 Task: Look for space in Idar-Oberstein, Germany from 11th June, 2023 to 17th June, 2023 for 1 adult in price range Rs.5000 to Rs.12000. Place can be private room with 1  bedroom having 1 bed and 1 bathroom. Property type can be house, flat, guest house, hotel. Booking option can be shelf check-in. Required host language is English.
Action: Mouse moved to (409, 116)
Screenshot: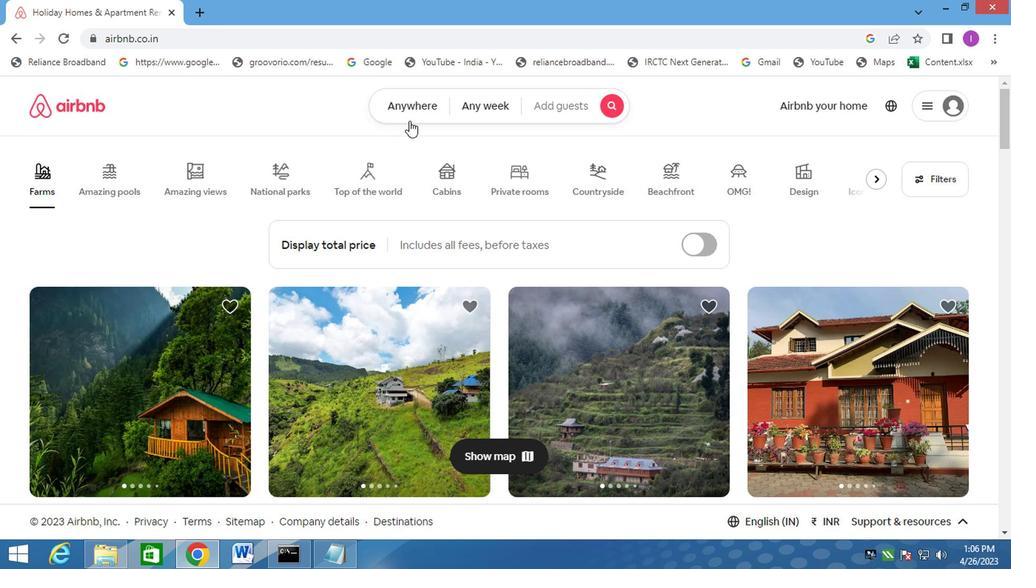 
Action: Mouse pressed left at (409, 116)
Screenshot: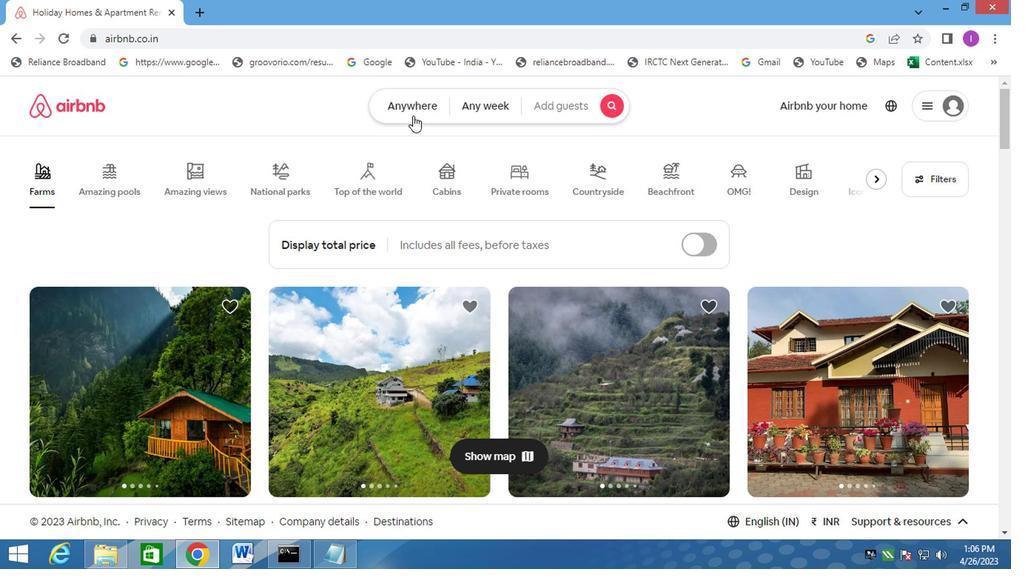 
Action: Mouse moved to (249, 176)
Screenshot: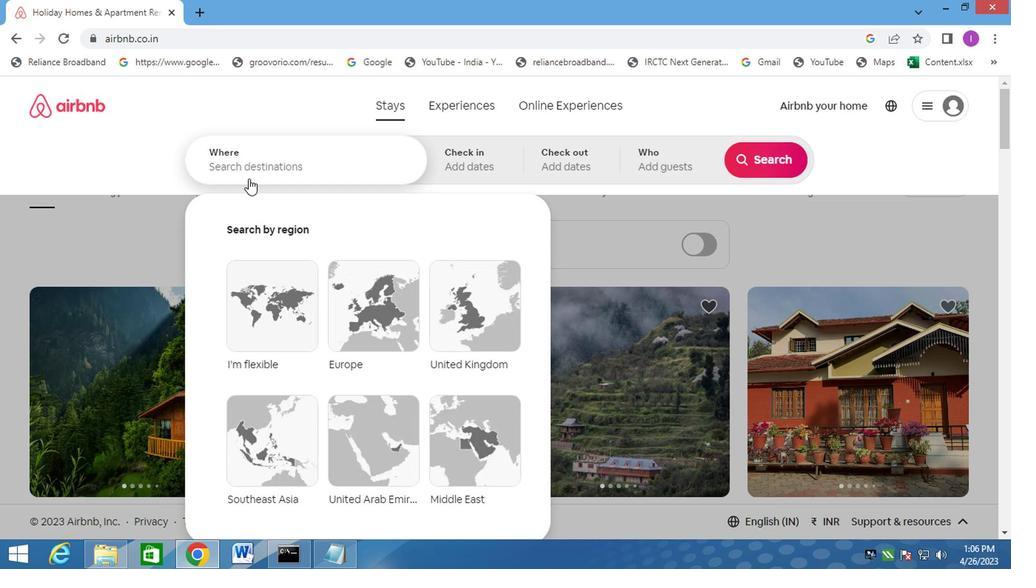 
Action: Mouse pressed left at (249, 176)
Screenshot: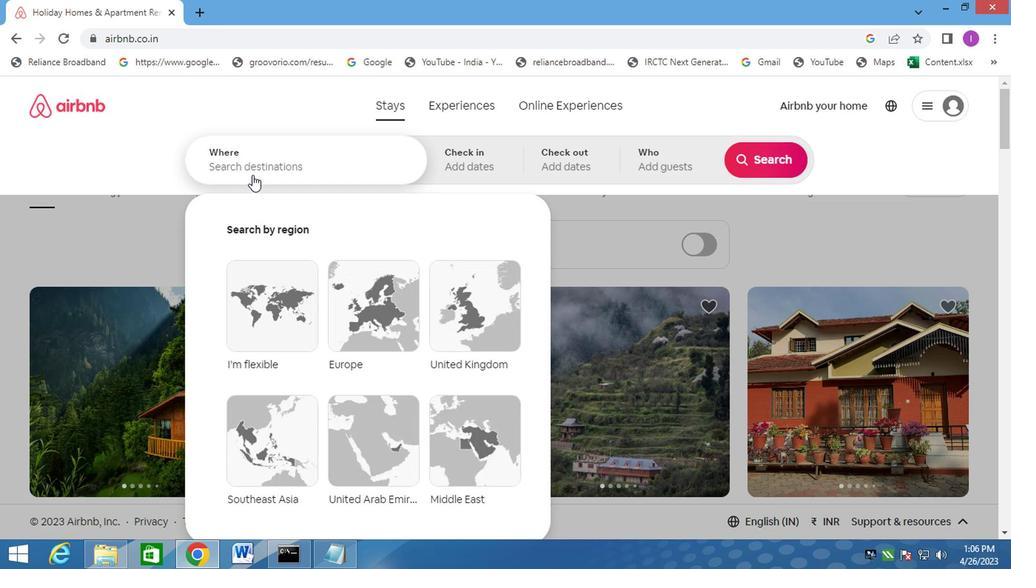 
Action: Mouse moved to (261, 167)
Screenshot: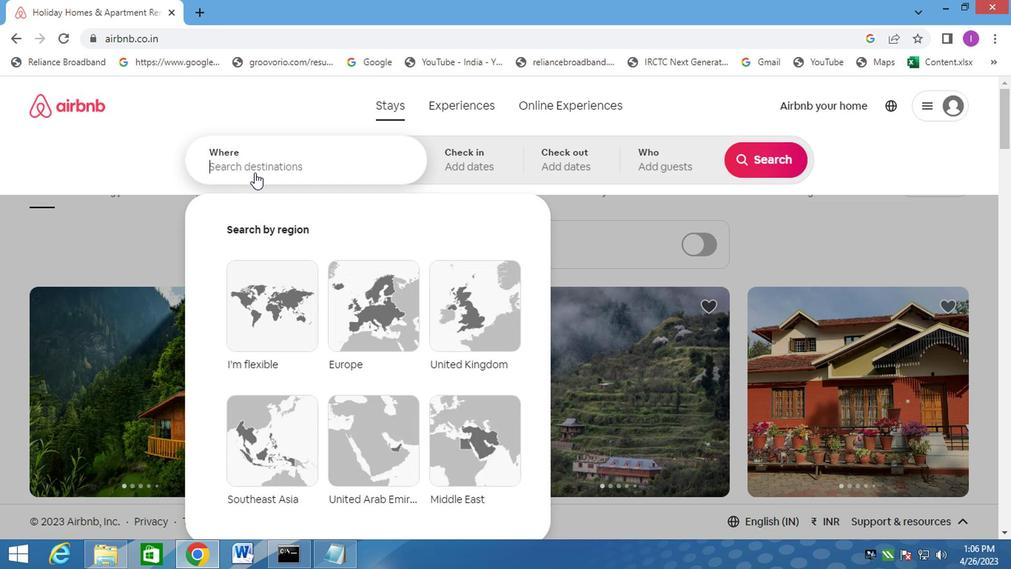 
Action: Mouse pressed left at (261, 167)
Screenshot: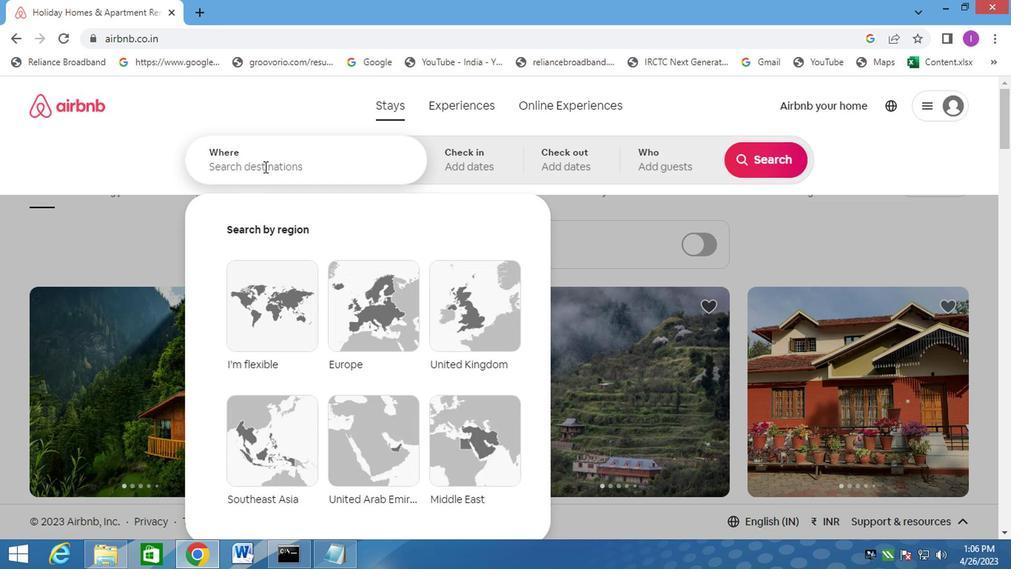 
Action: Mouse moved to (272, 159)
Screenshot: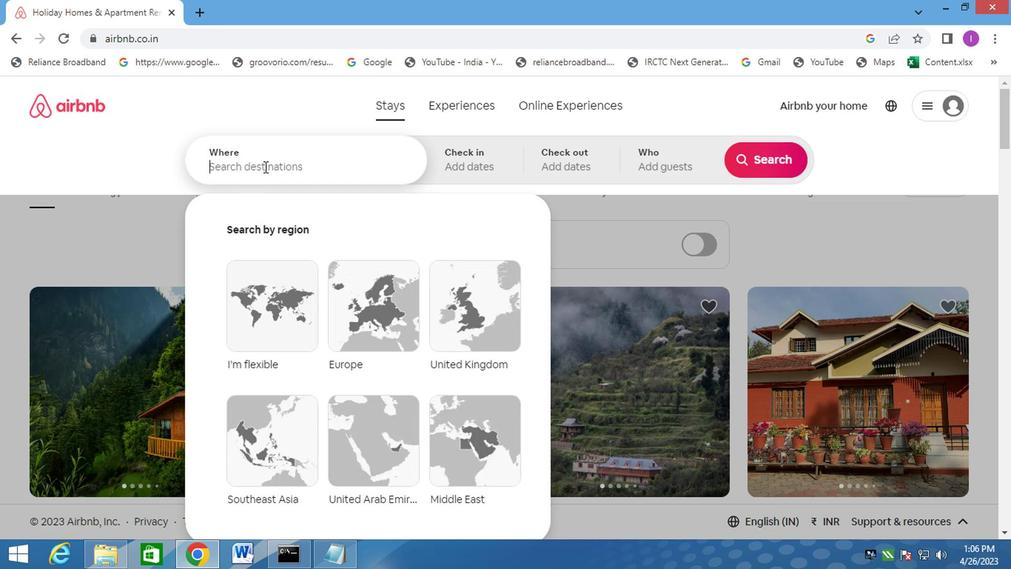 
Action: Key pressed idar<Key.space>obr<Key.backspace>erstein,ger
Screenshot: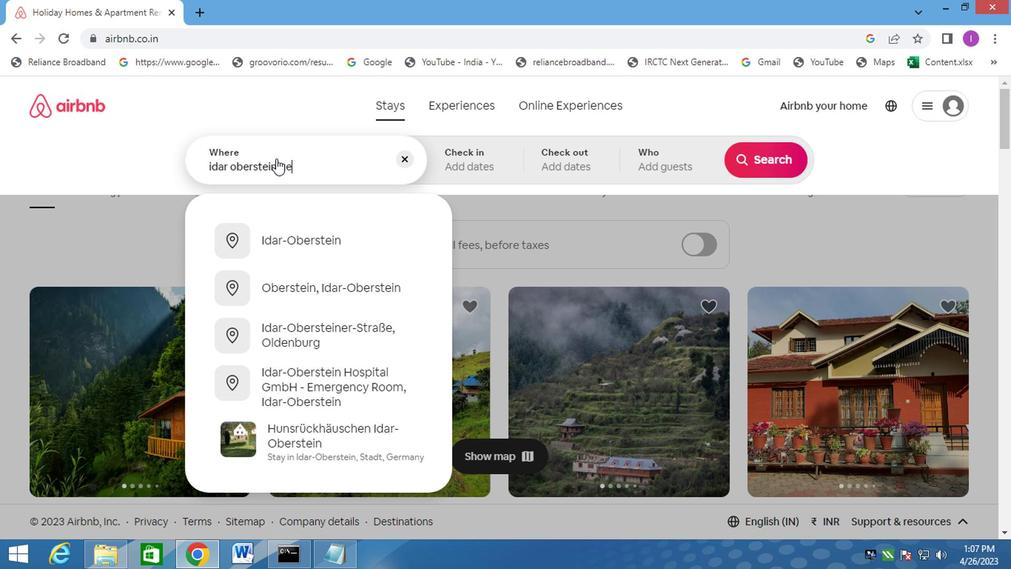 
Action: Mouse moved to (304, 243)
Screenshot: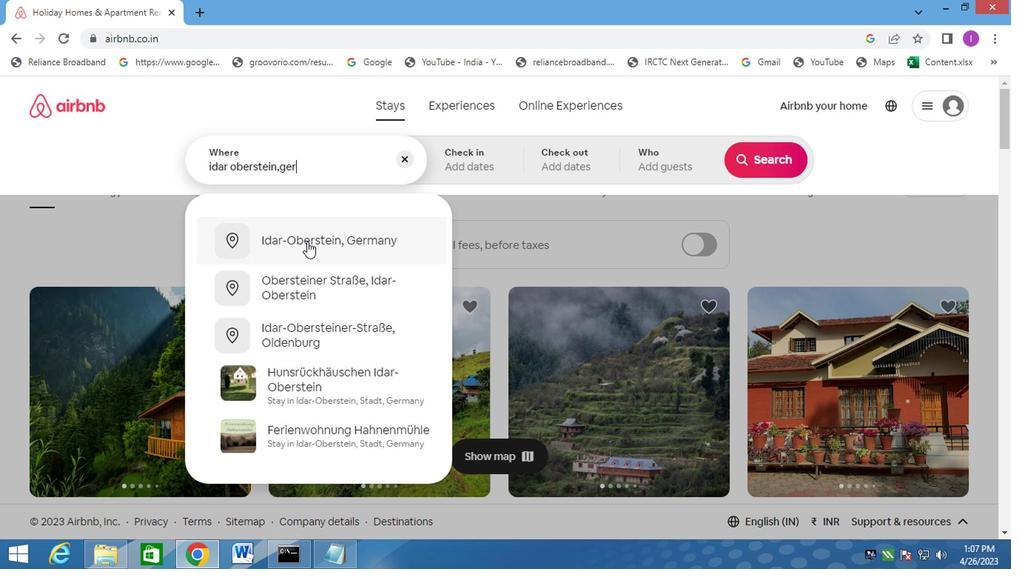 
Action: Mouse pressed left at (304, 243)
Screenshot: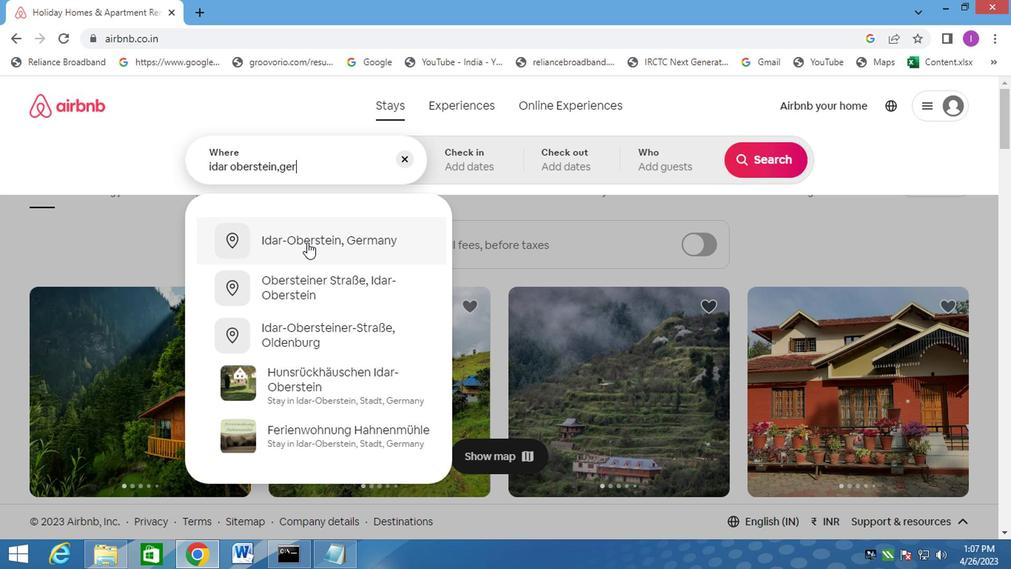 
Action: Mouse moved to (757, 278)
Screenshot: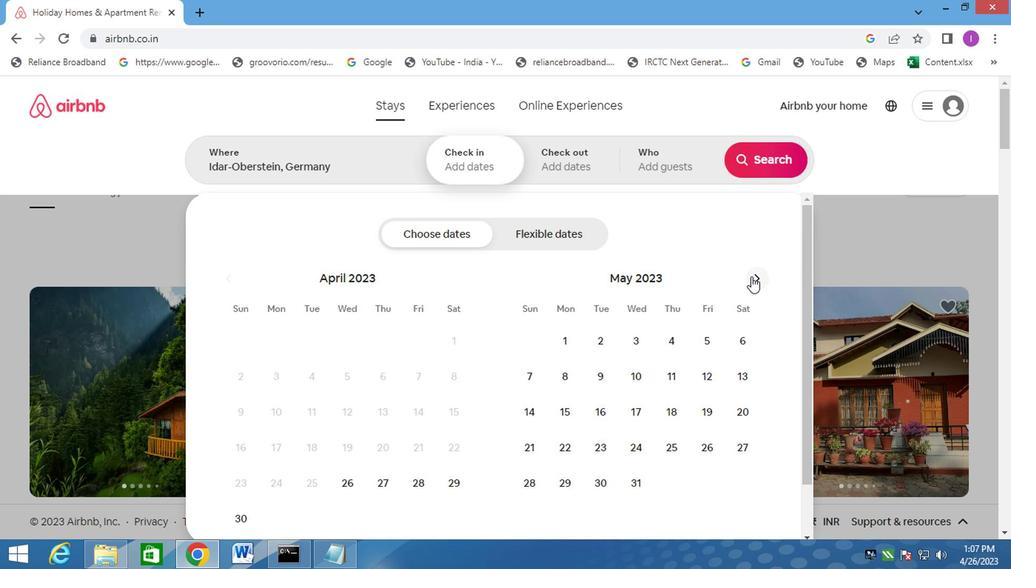 
Action: Mouse pressed left at (757, 278)
Screenshot: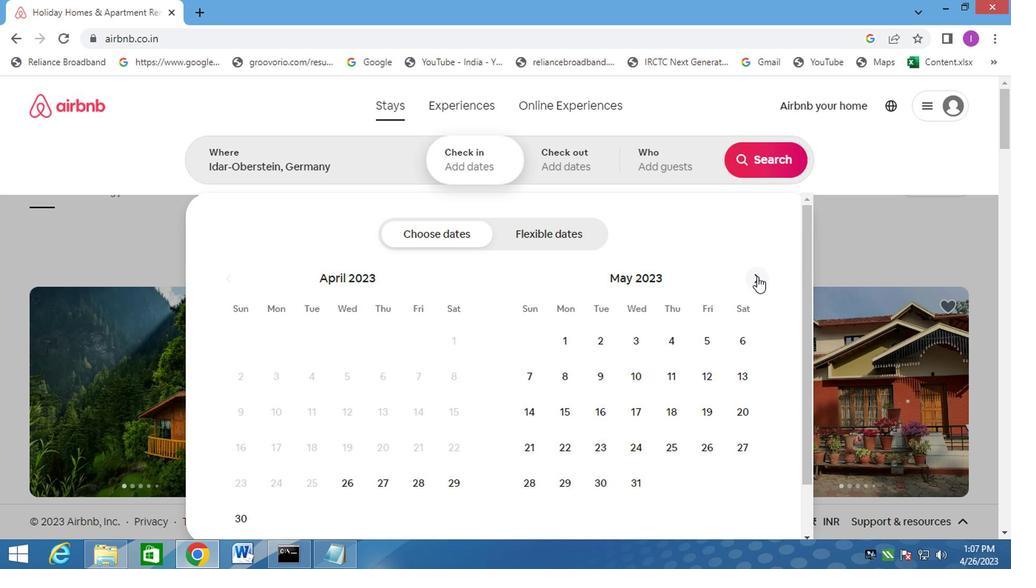 
Action: Mouse pressed left at (757, 278)
Screenshot: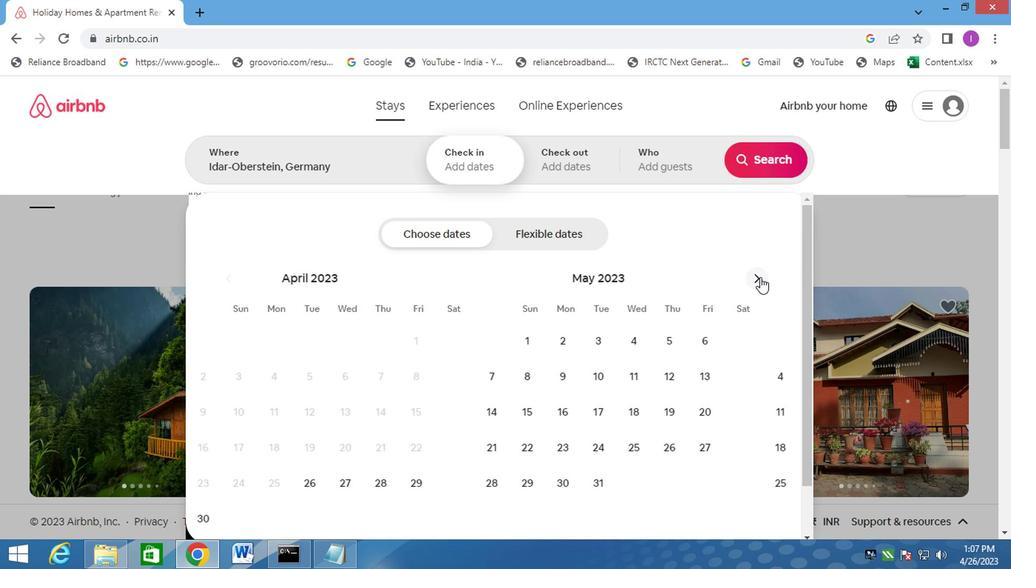 
Action: Mouse moved to (248, 404)
Screenshot: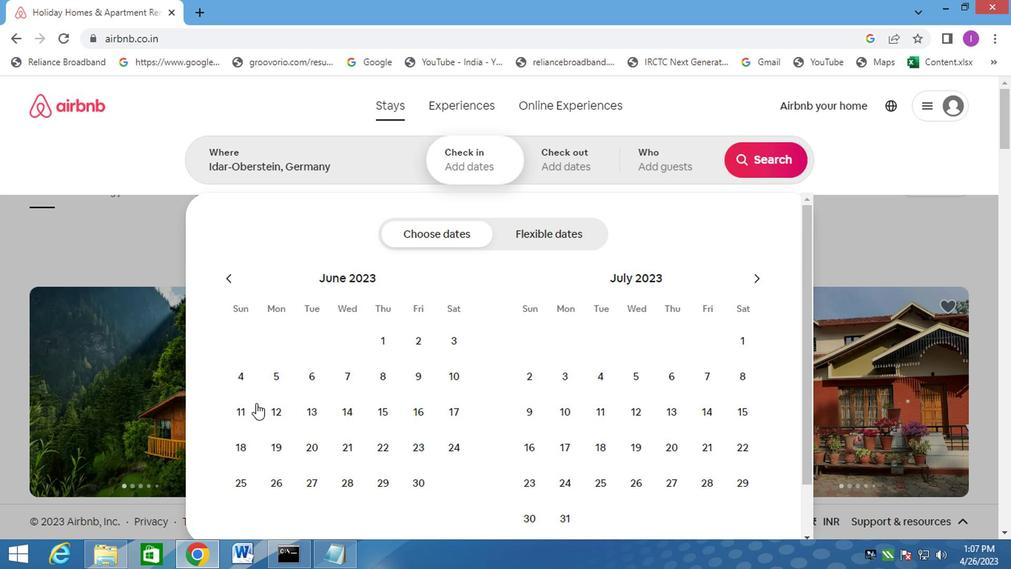 
Action: Mouse pressed left at (248, 404)
Screenshot: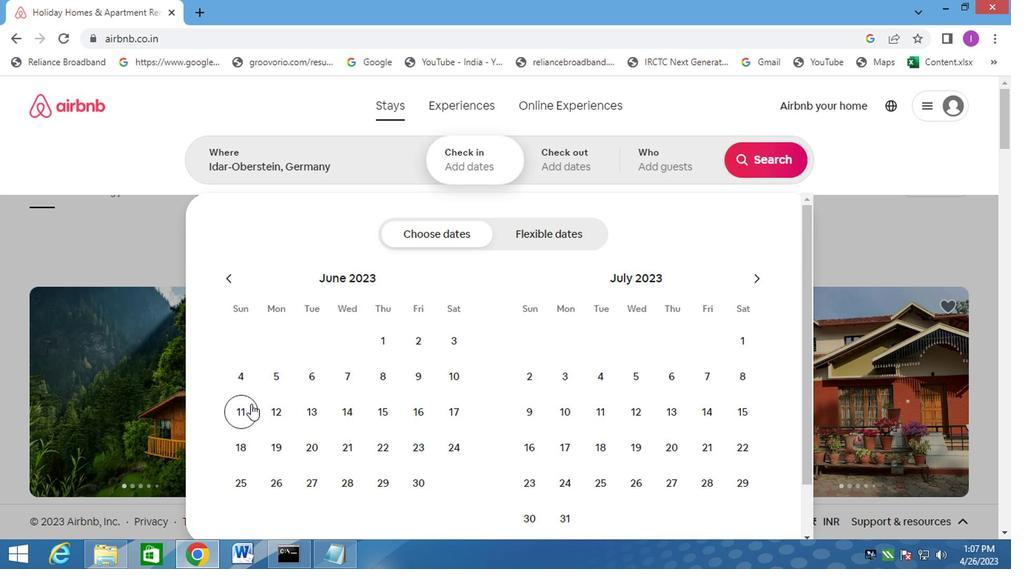 
Action: Mouse moved to (453, 418)
Screenshot: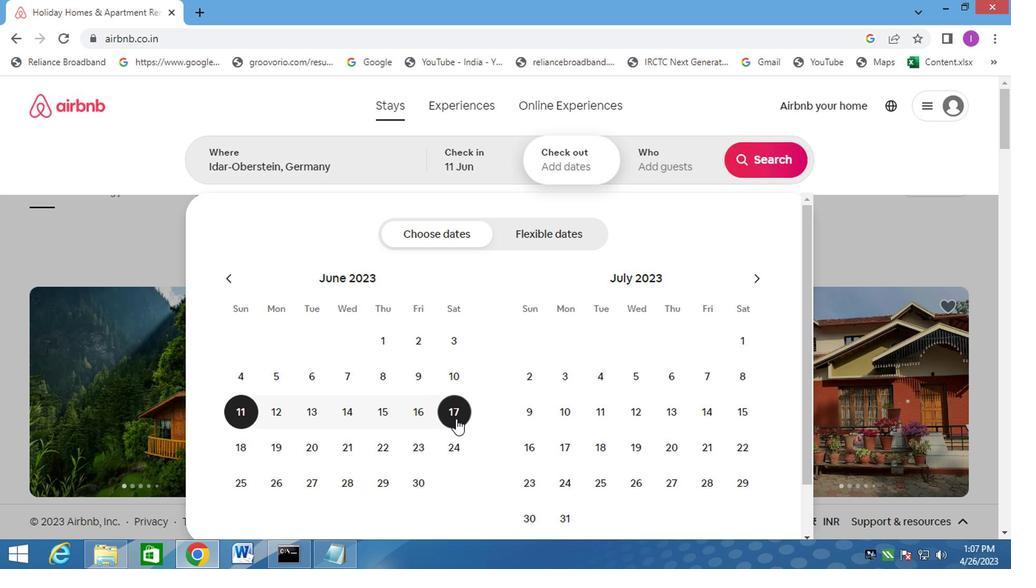 
Action: Mouse pressed left at (453, 418)
Screenshot: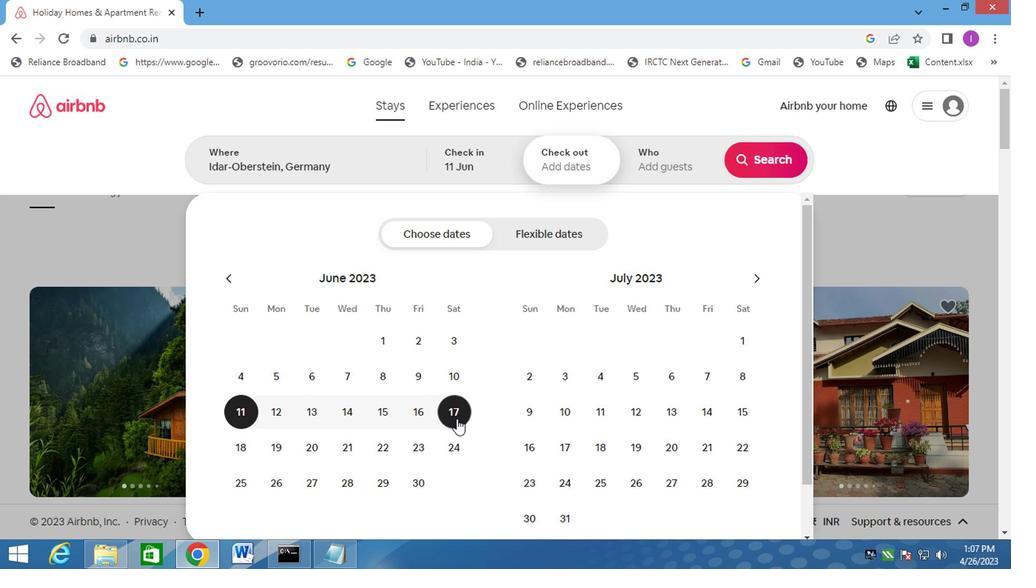 
Action: Mouse moved to (690, 159)
Screenshot: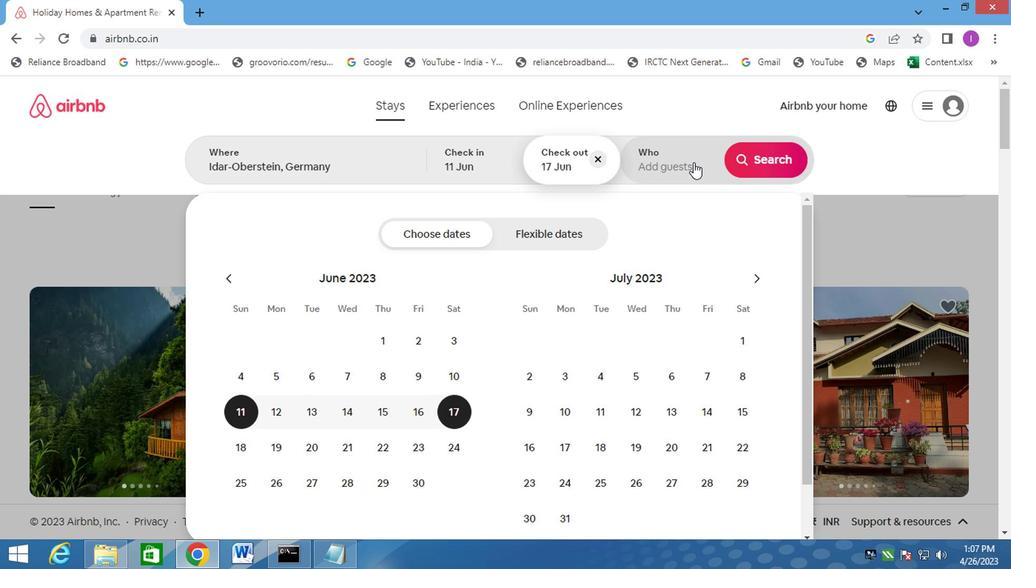 
Action: Mouse pressed left at (690, 159)
Screenshot: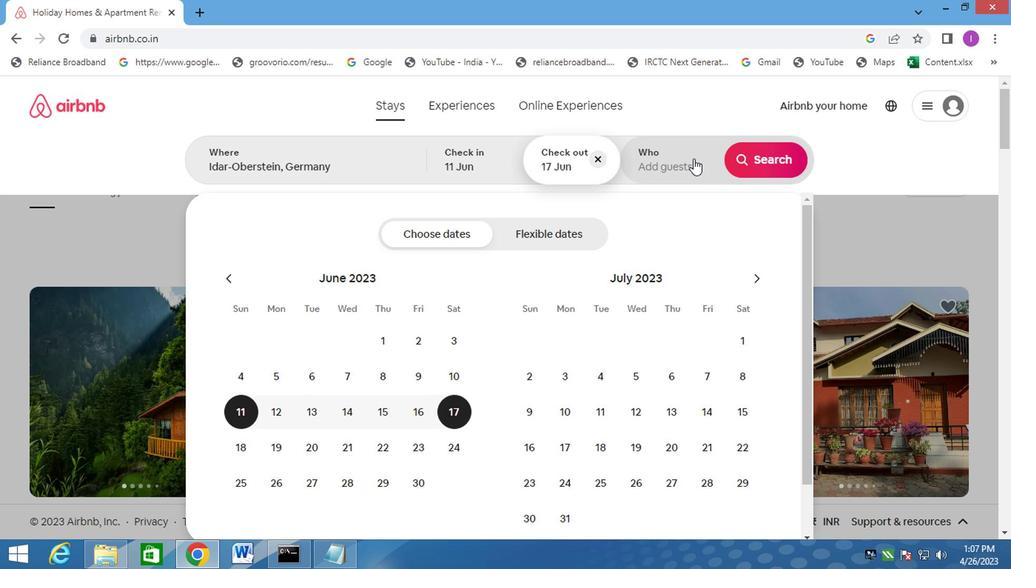 
Action: Mouse moved to (770, 241)
Screenshot: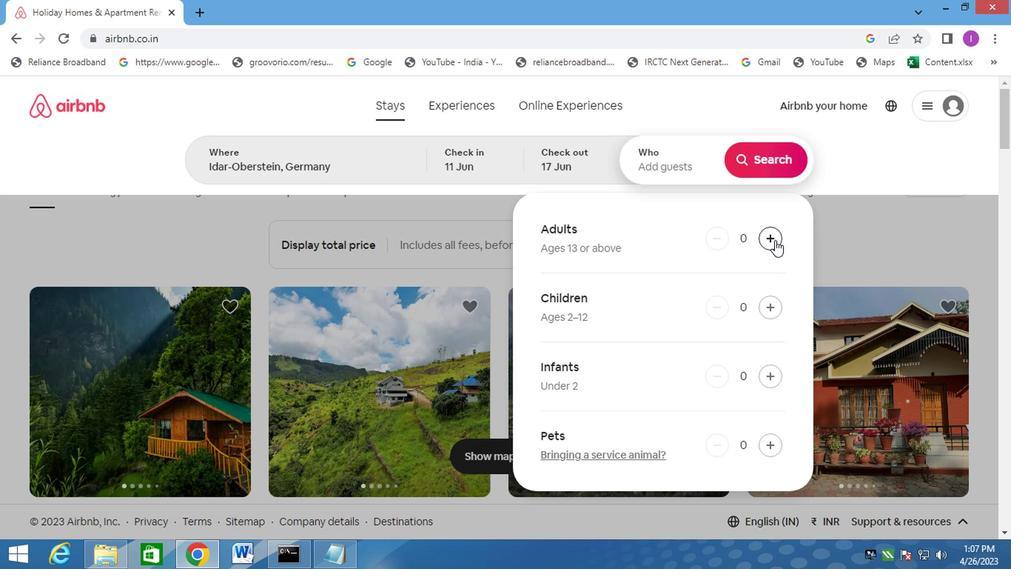
Action: Mouse pressed left at (770, 241)
Screenshot: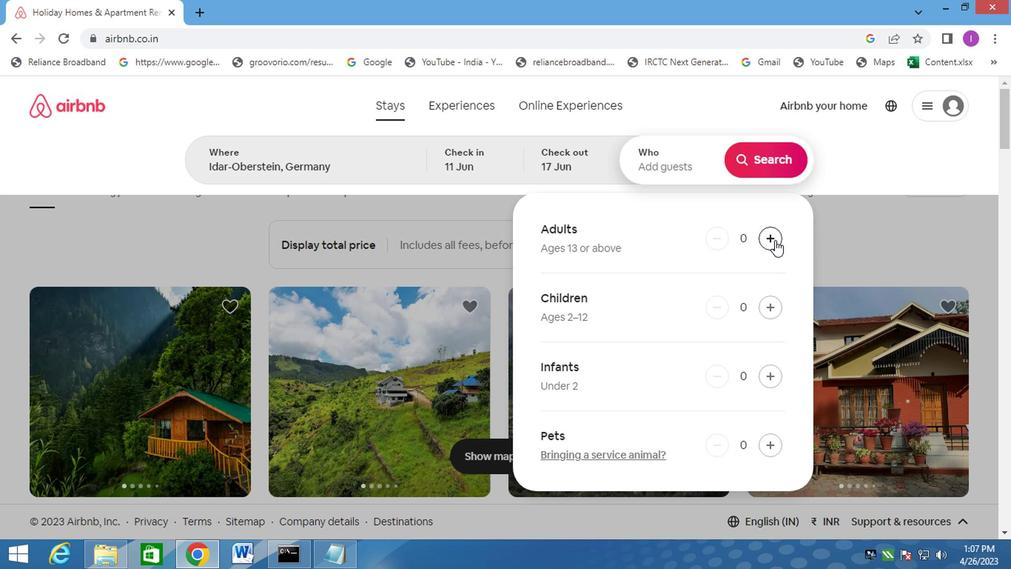 
Action: Mouse moved to (757, 163)
Screenshot: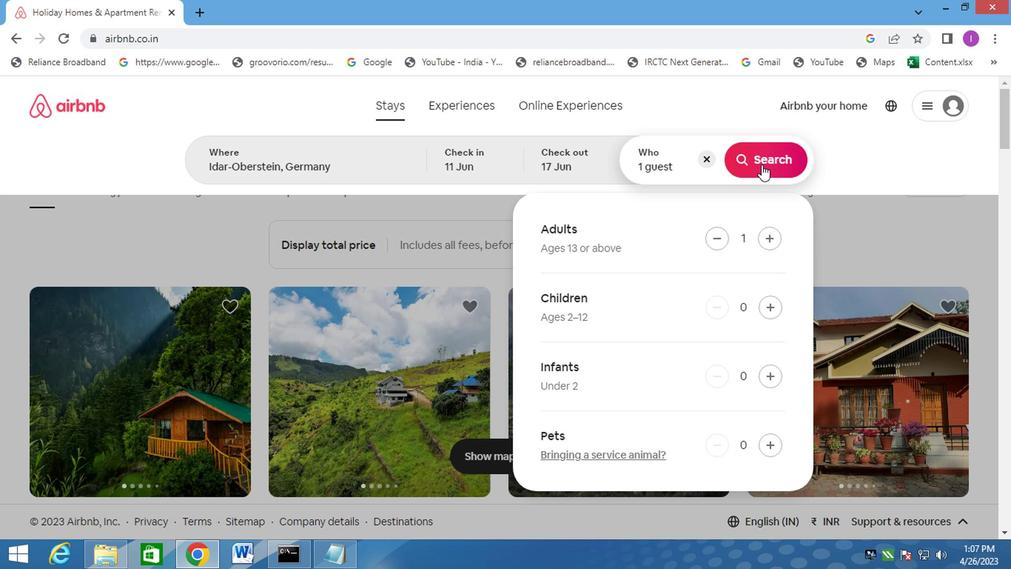 
Action: Mouse pressed left at (757, 163)
Screenshot: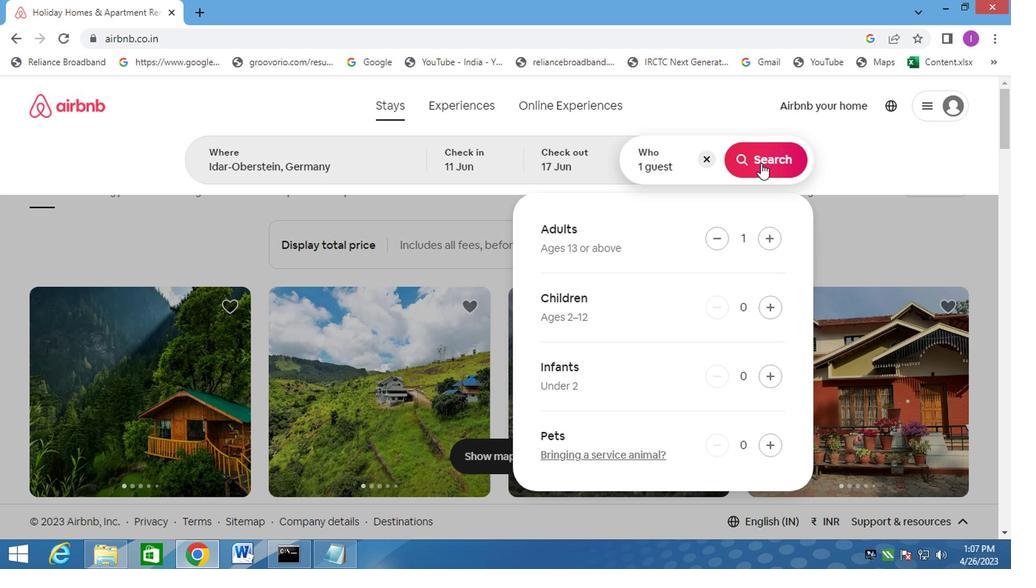 
Action: Mouse moved to (950, 170)
Screenshot: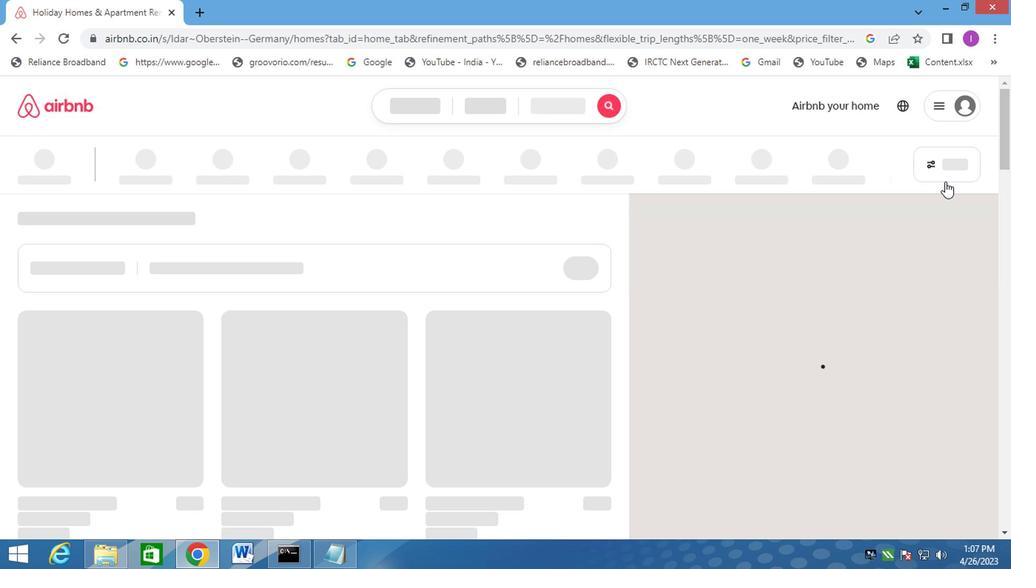 
Action: Mouse pressed left at (950, 170)
Screenshot: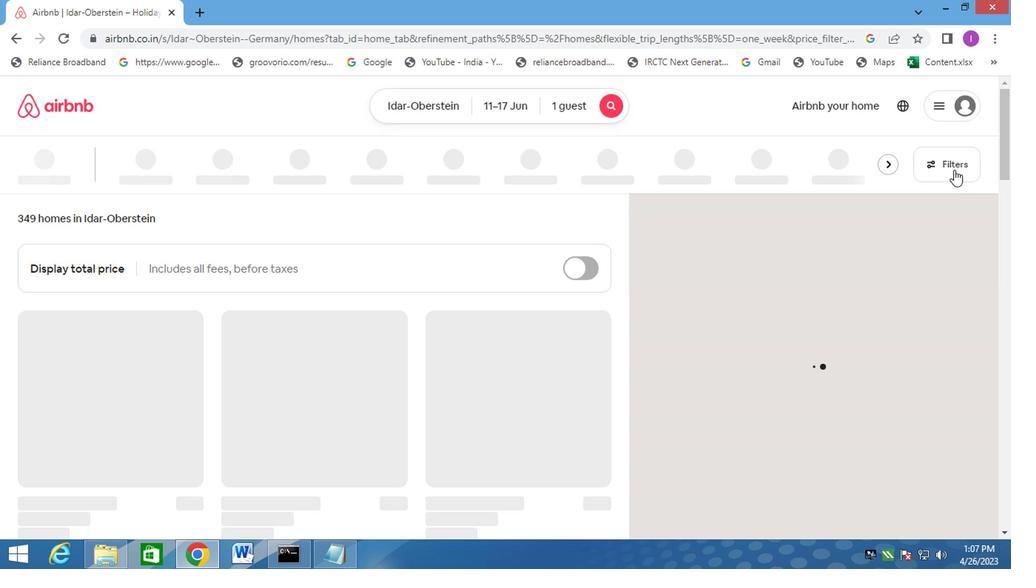 
Action: Mouse moved to (317, 352)
Screenshot: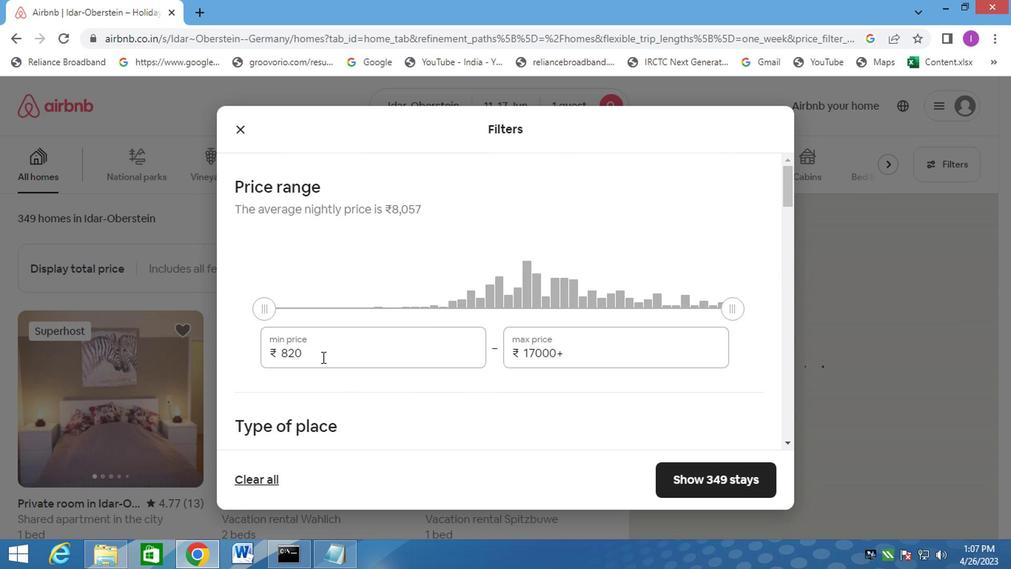 
Action: Mouse pressed left at (317, 352)
Screenshot: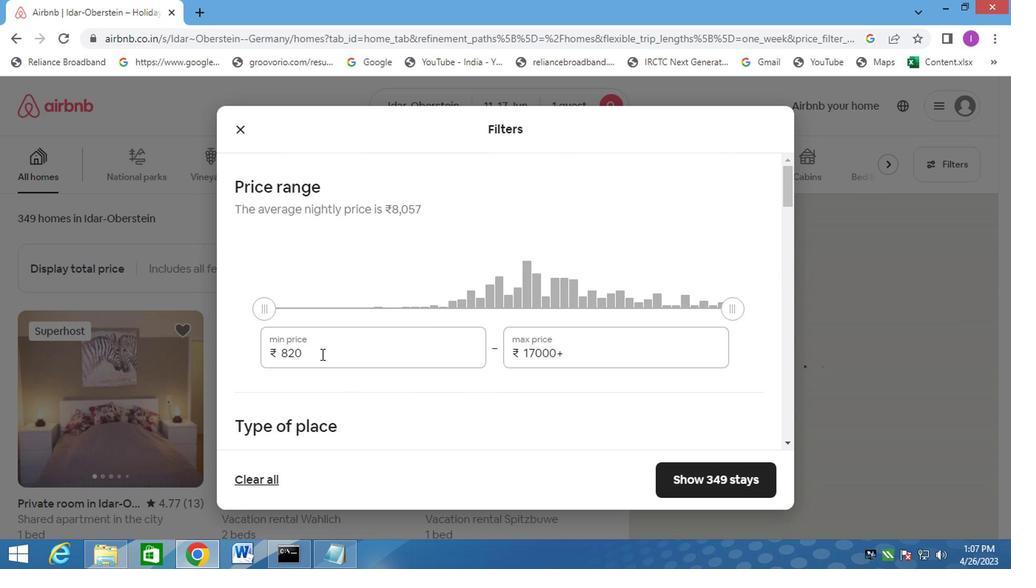 
Action: Mouse moved to (321, 313)
Screenshot: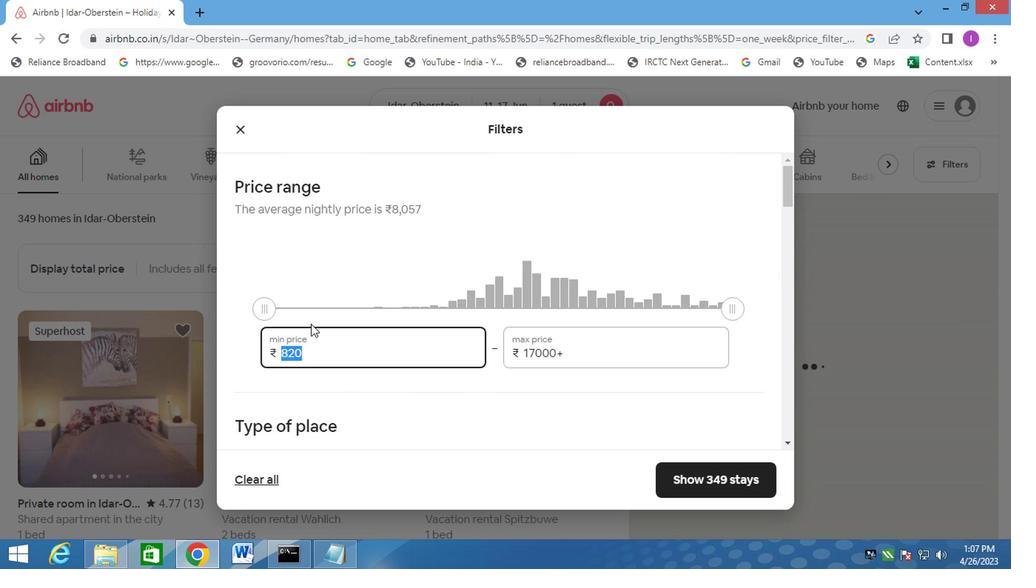 
Action: Key pressed 5000
Screenshot: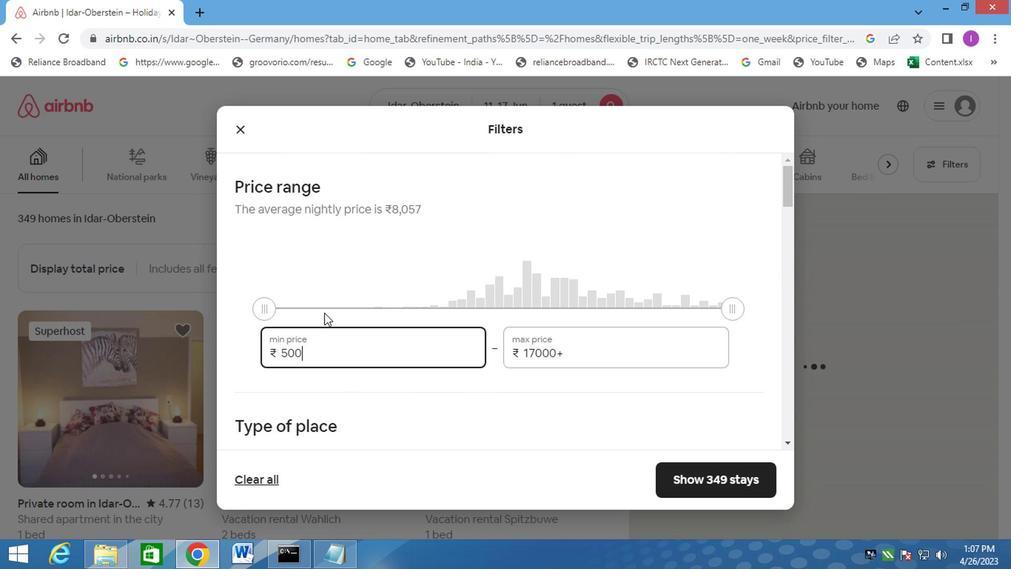
Action: Mouse moved to (574, 358)
Screenshot: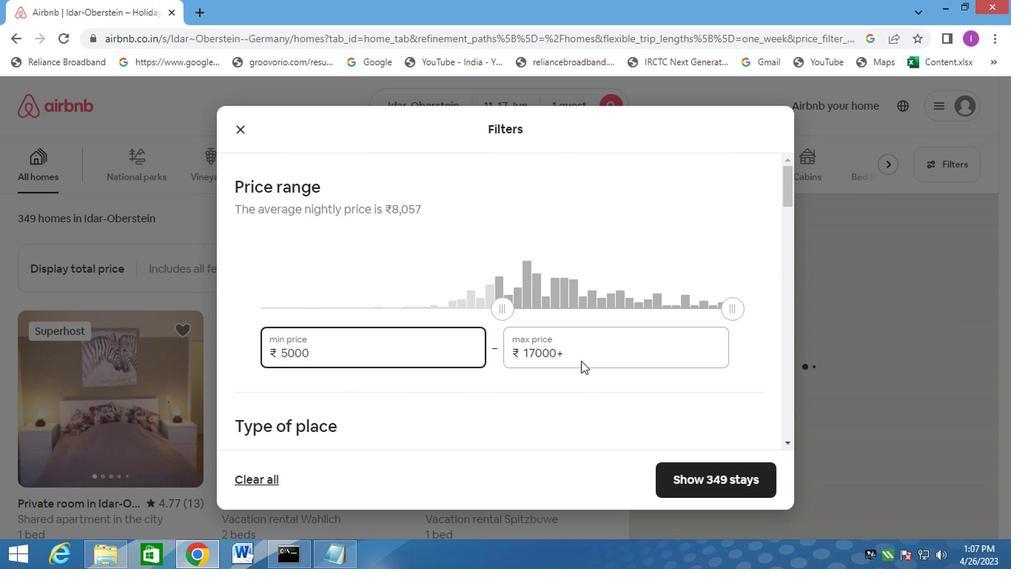 
Action: Mouse pressed left at (574, 358)
Screenshot: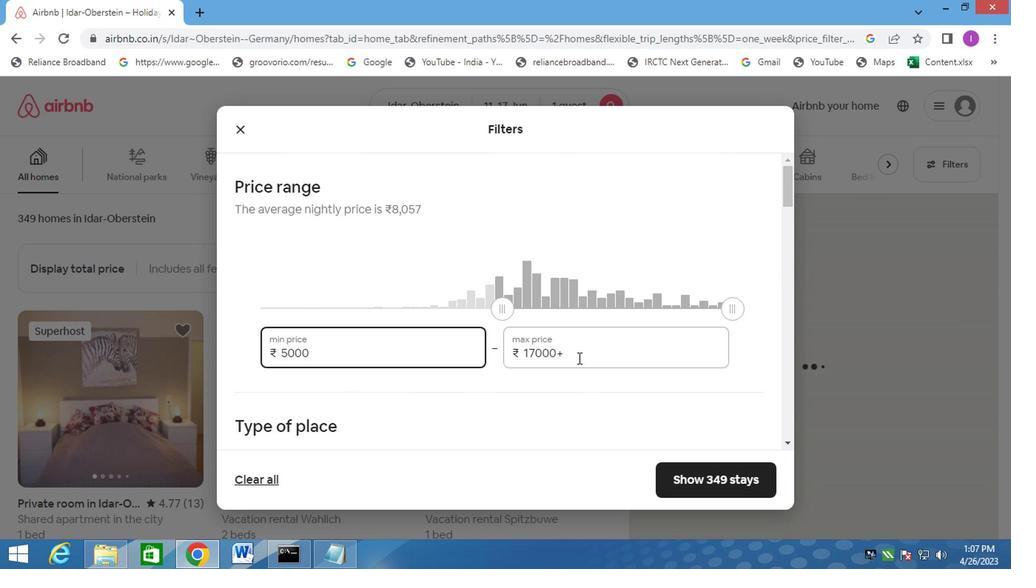 
Action: Mouse moved to (516, 358)
Screenshot: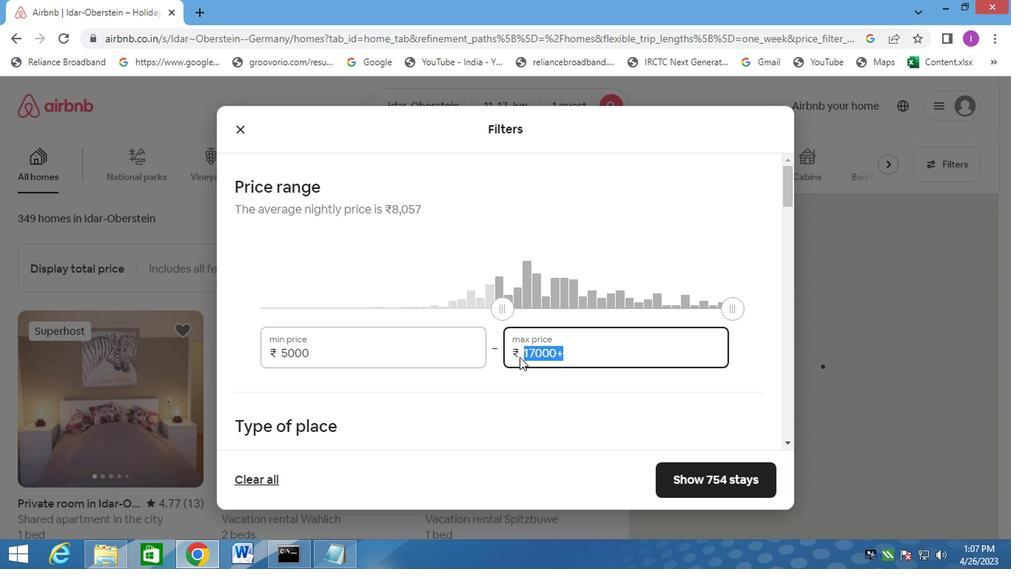 
Action: Key pressed 1
Screenshot: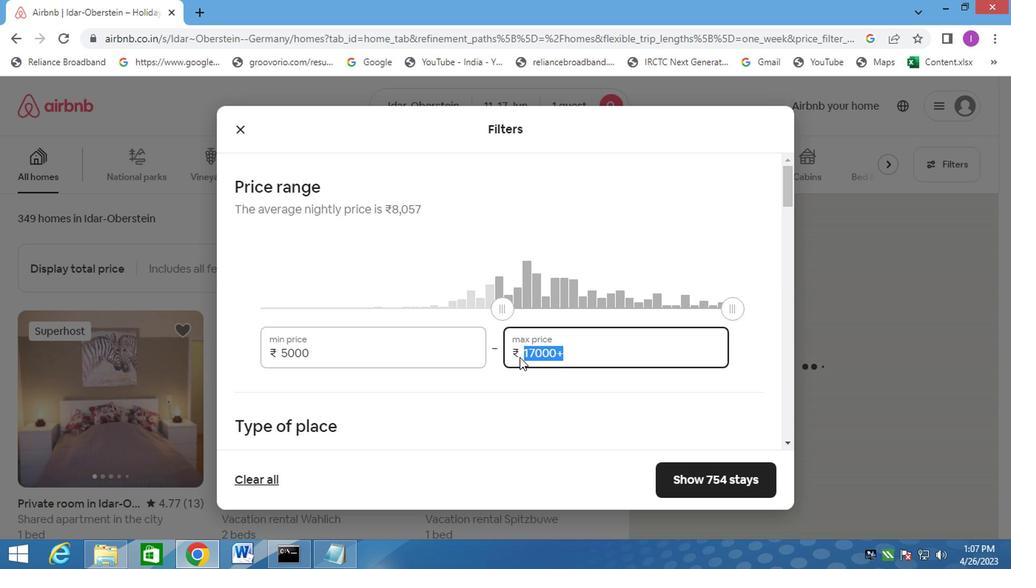 
Action: Mouse moved to (516, 356)
Screenshot: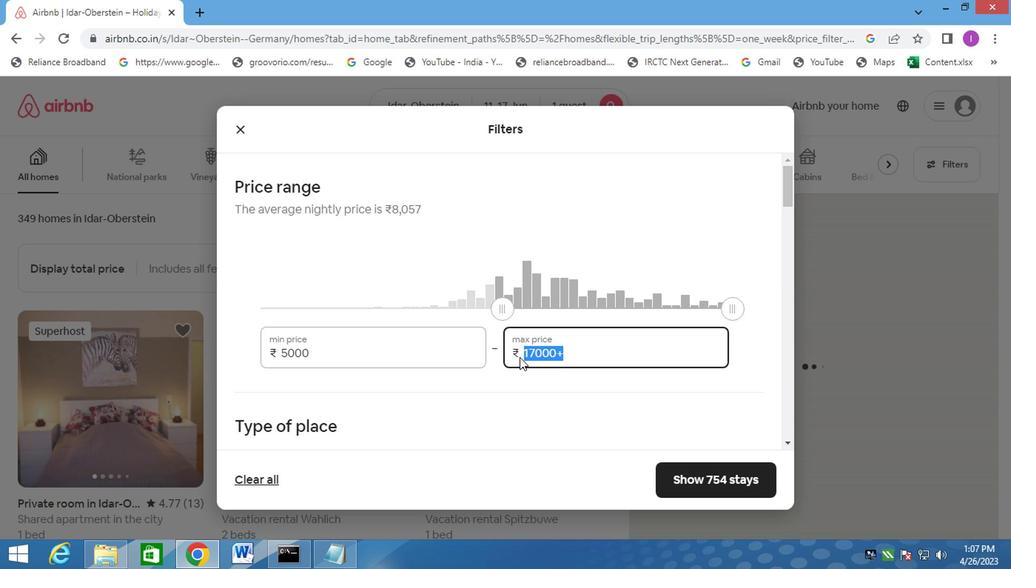 
Action: Key pressed 00
Screenshot: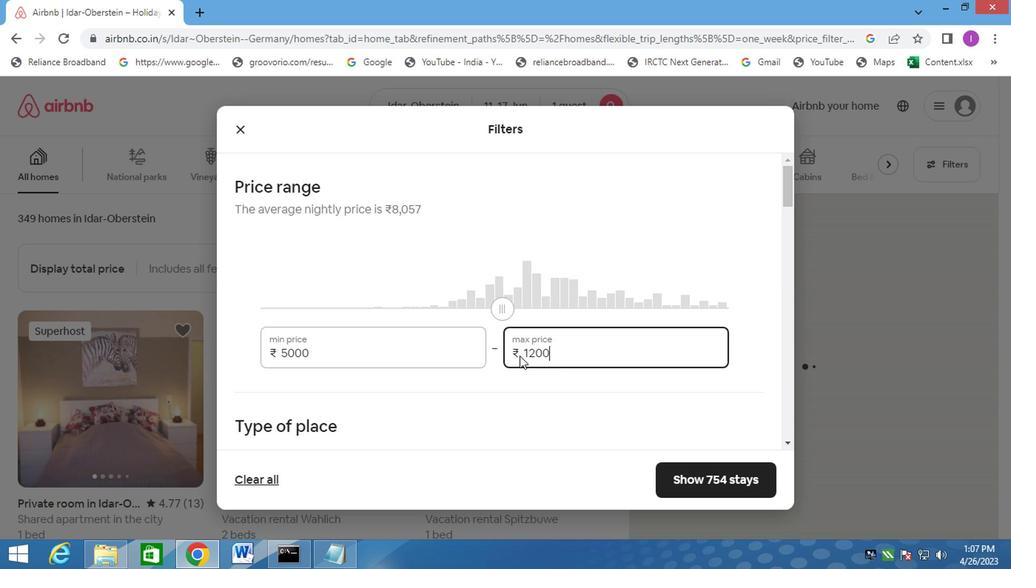 
Action: Mouse moved to (538, 334)
Screenshot: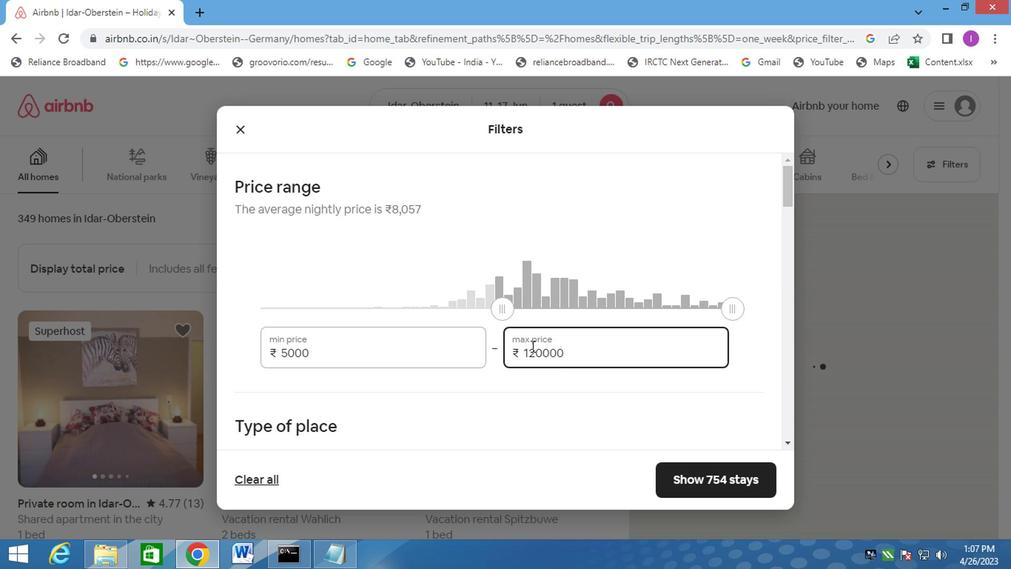 
Action: Mouse scrolled (538, 333) with delta (0, -1)
Screenshot: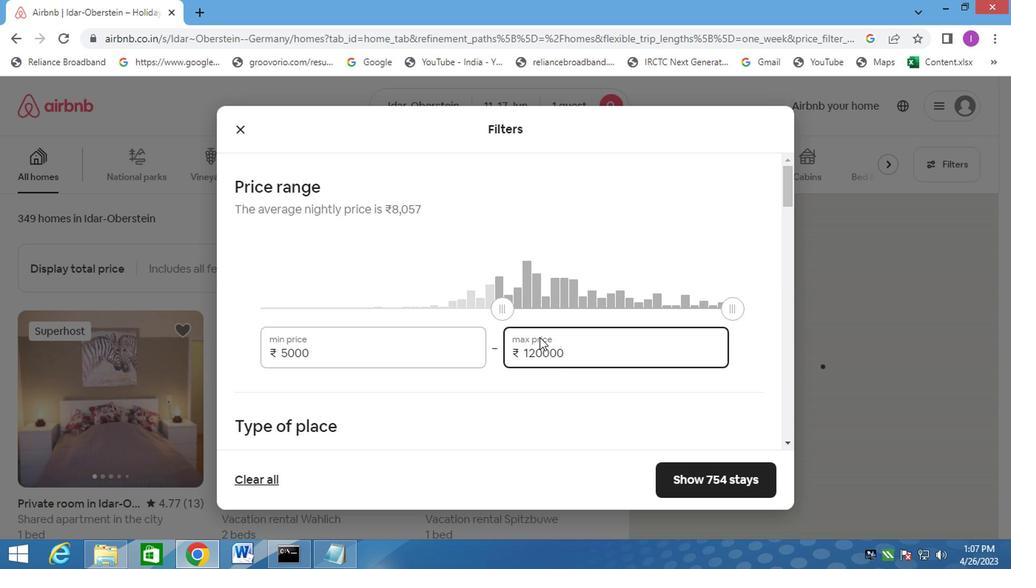 
Action: Mouse moved to (538, 335)
Screenshot: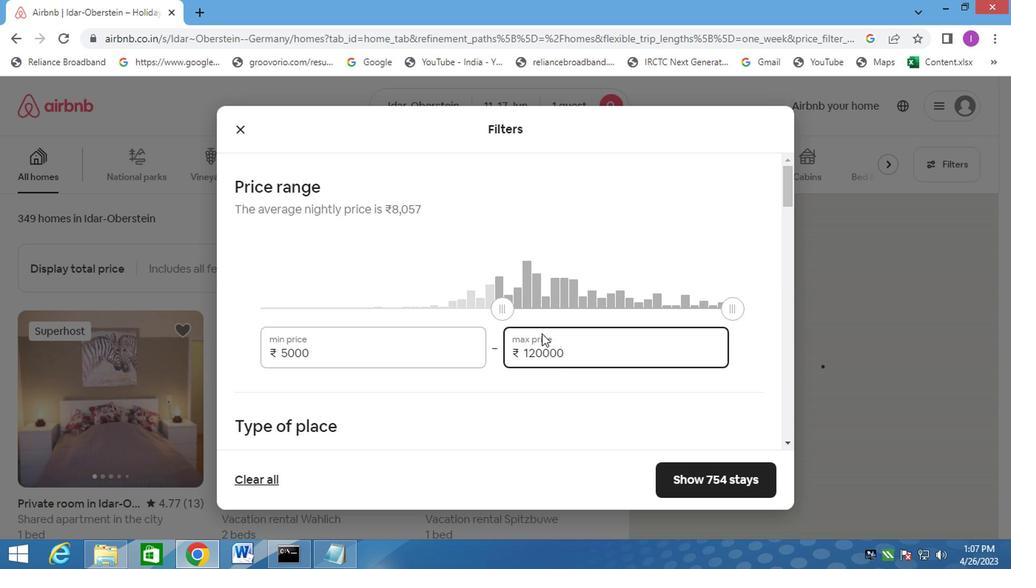 
Action: Mouse scrolled (538, 334) with delta (0, 0)
Screenshot: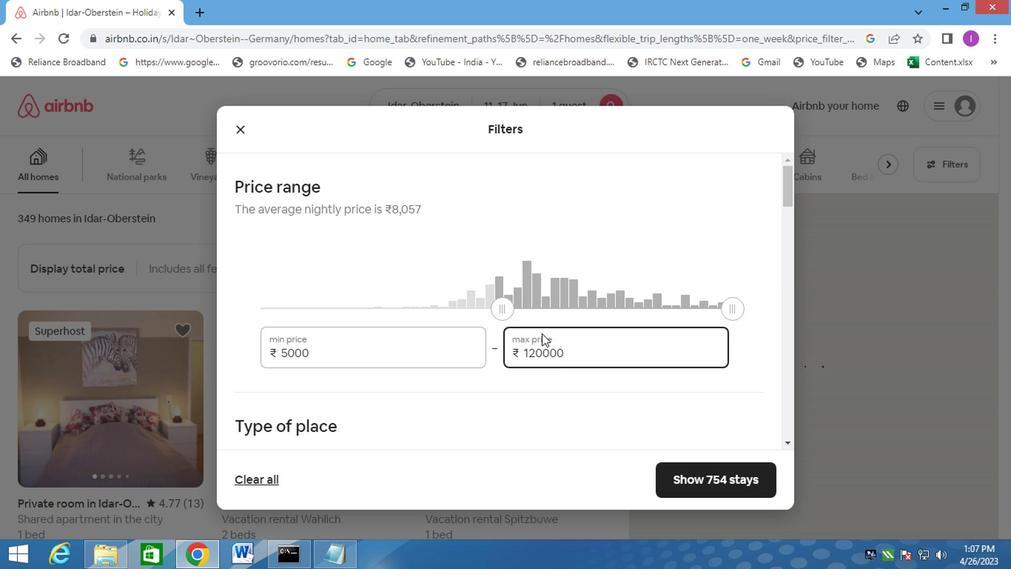 
Action: Mouse moved to (538, 336)
Screenshot: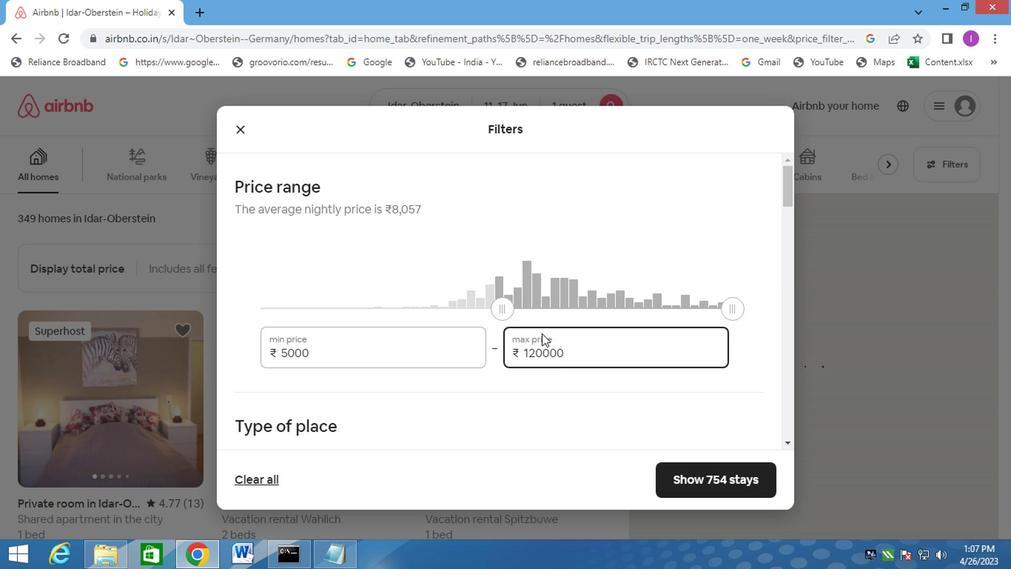 
Action: Mouse scrolled (538, 334) with delta (0, 0)
Screenshot: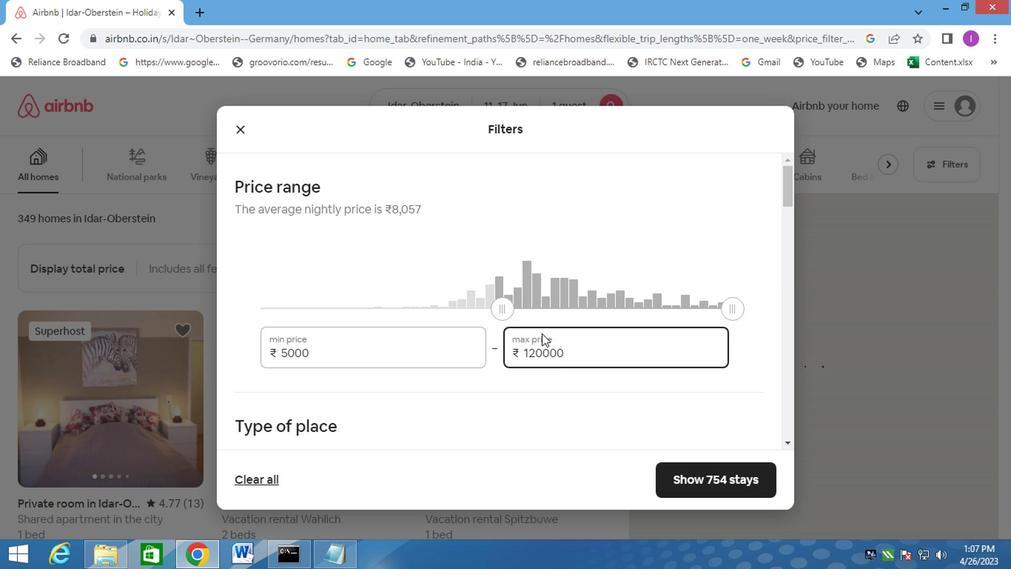 
Action: Mouse moved to (472, 368)
Screenshot: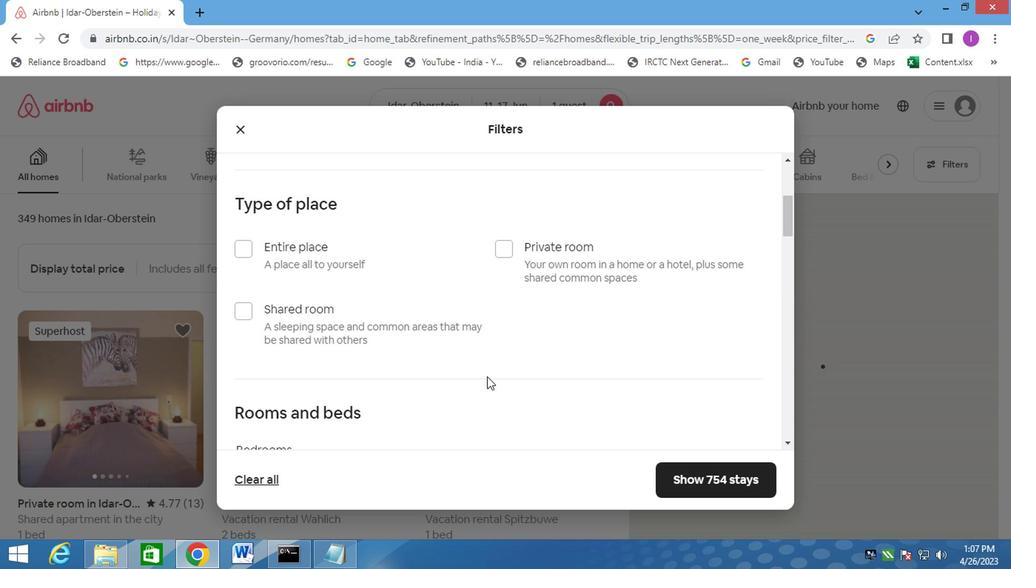 
Action: Mouse scrolled (472, 367) with delta (0, -1)
Screenshot: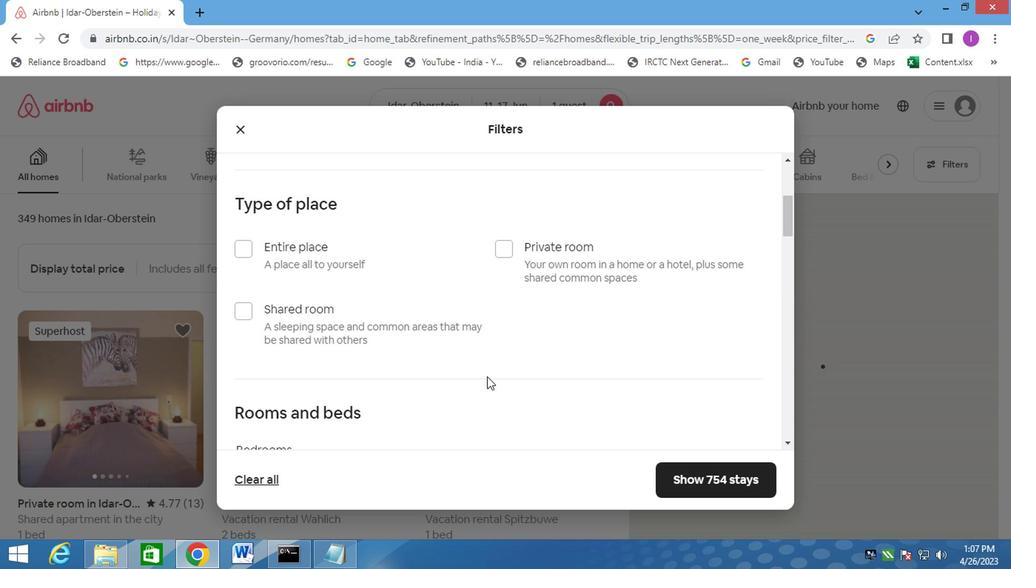 
Action: Mouse moved to (506, 178)
Screenshot: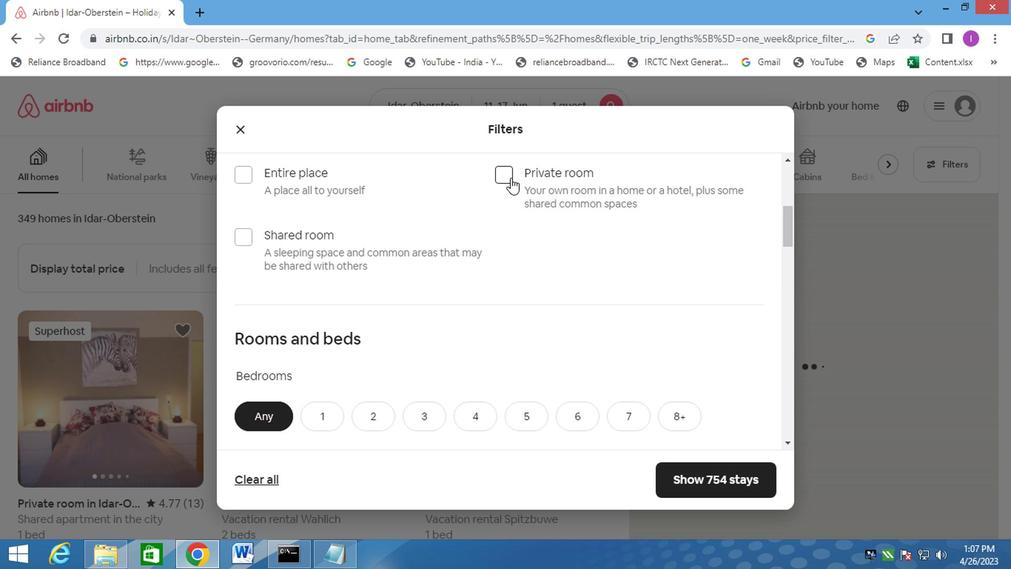 
Action: Mouse pressed left at (506, 178)
Screenshot: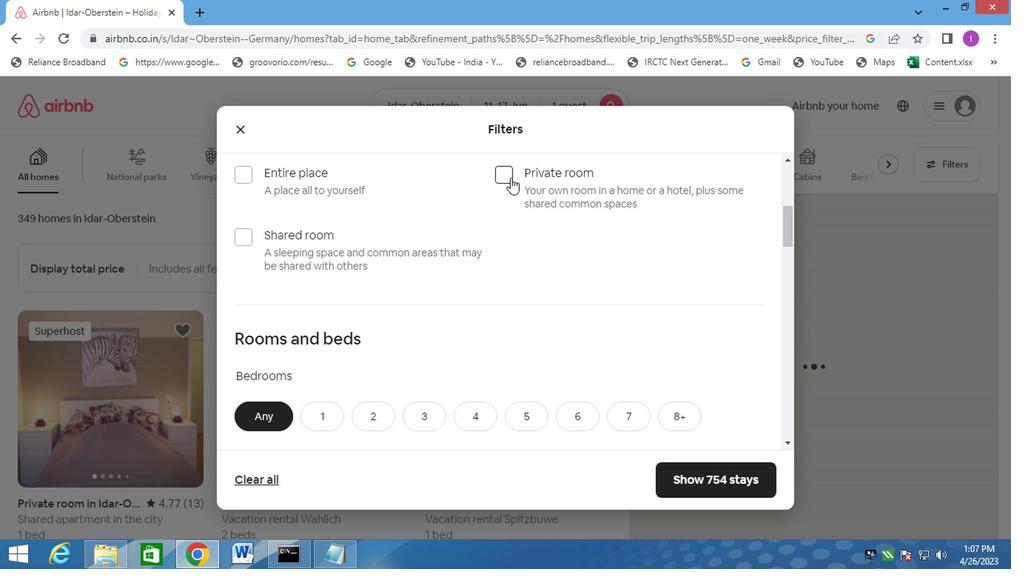 
Action: Mouse moved to (421, 260)
Screenshot: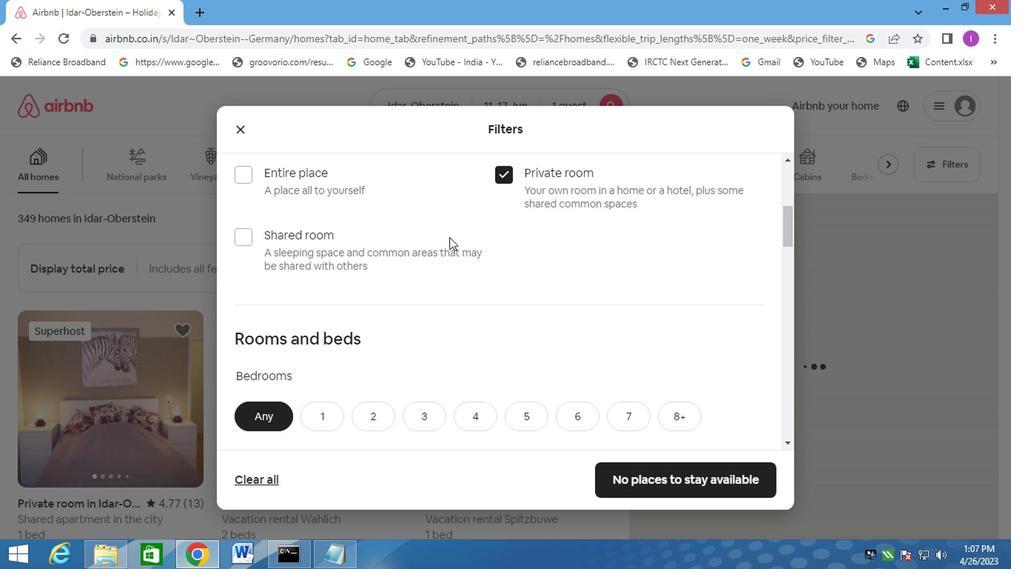 
Action: Mouse scrolled (422, 258) with delta (0, -1)
Screenshot: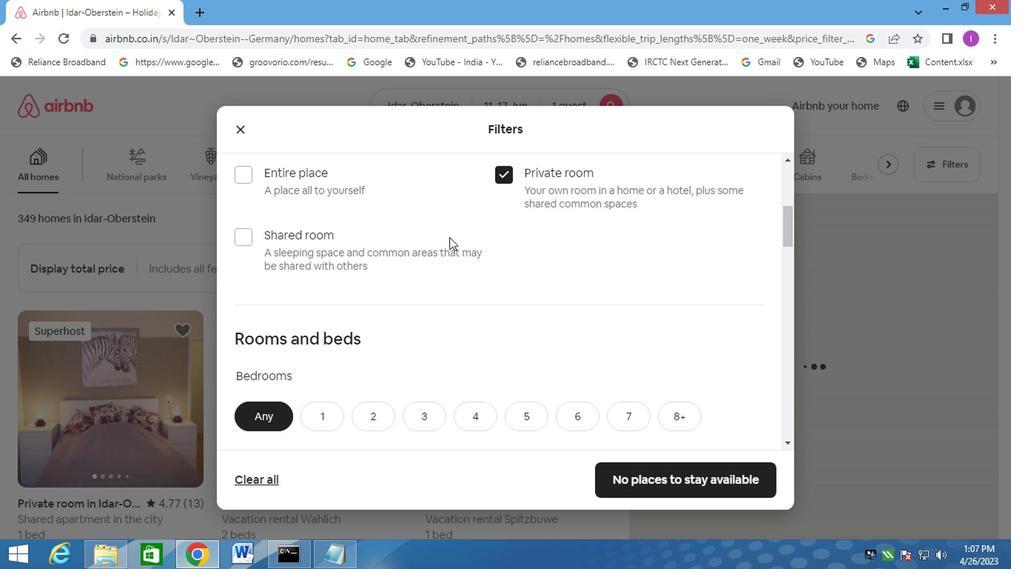 
Action: Mouse moved to (419, 262)
Screenshot: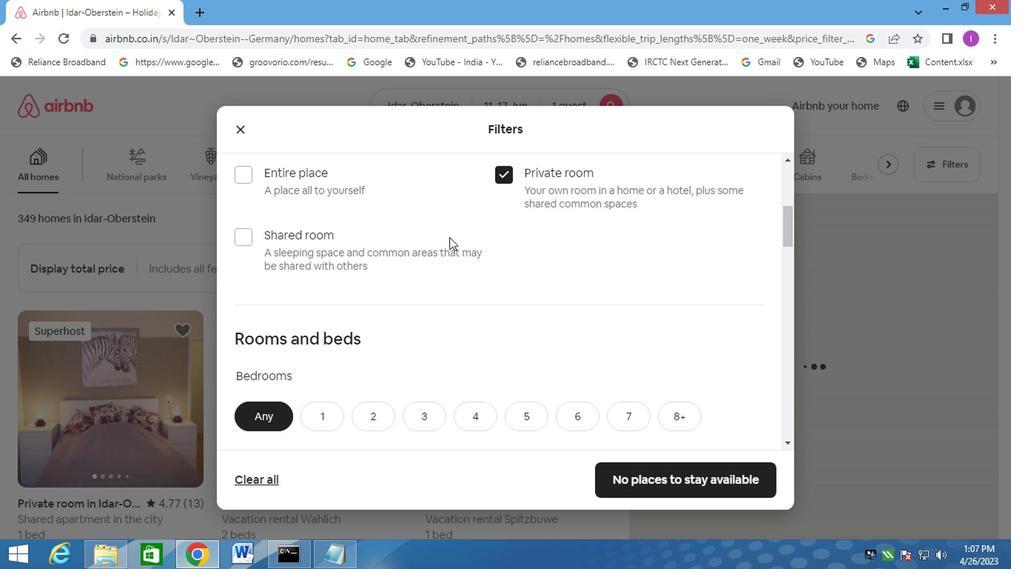 
Action: Mouse scrolled (419, 261) with delta (0, 0)
Screenshot: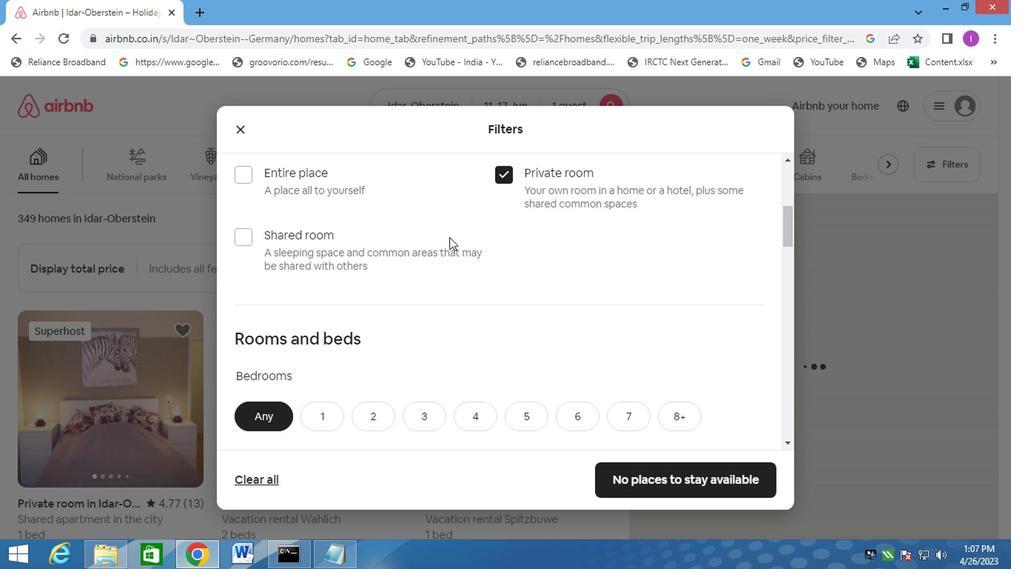 
Action: Mouse scrolled (419, 261) with delta (0, 0)
Screenshot: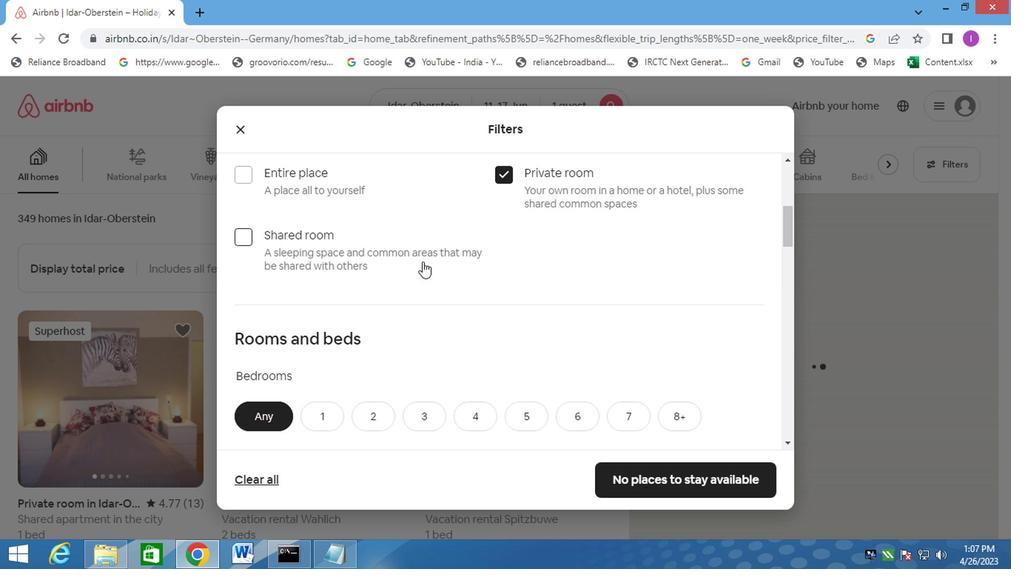 
Action: Mouse scrolled (419, 261) with delta (0, 0)
Screenshot: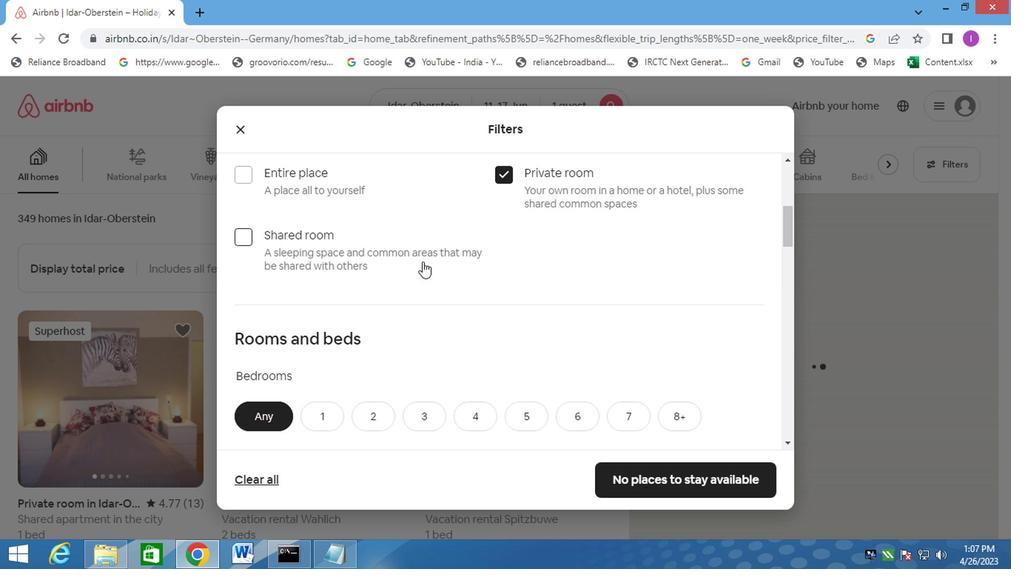 
Action: Mouse moved to (320, 201)
Screenshot: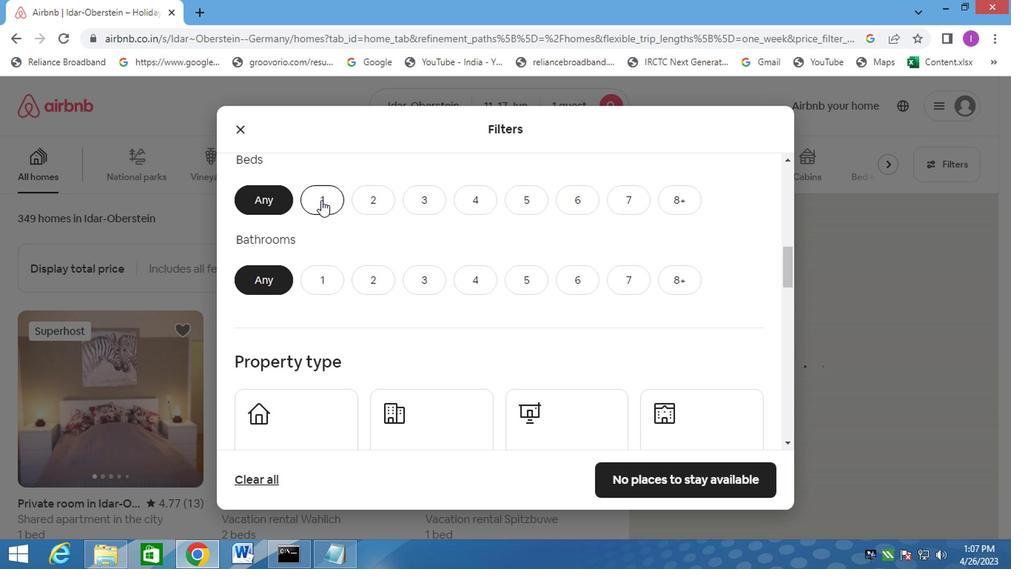 
Action: Mouse scrolled (320, 201) with delta (0, 0)
Screenshot: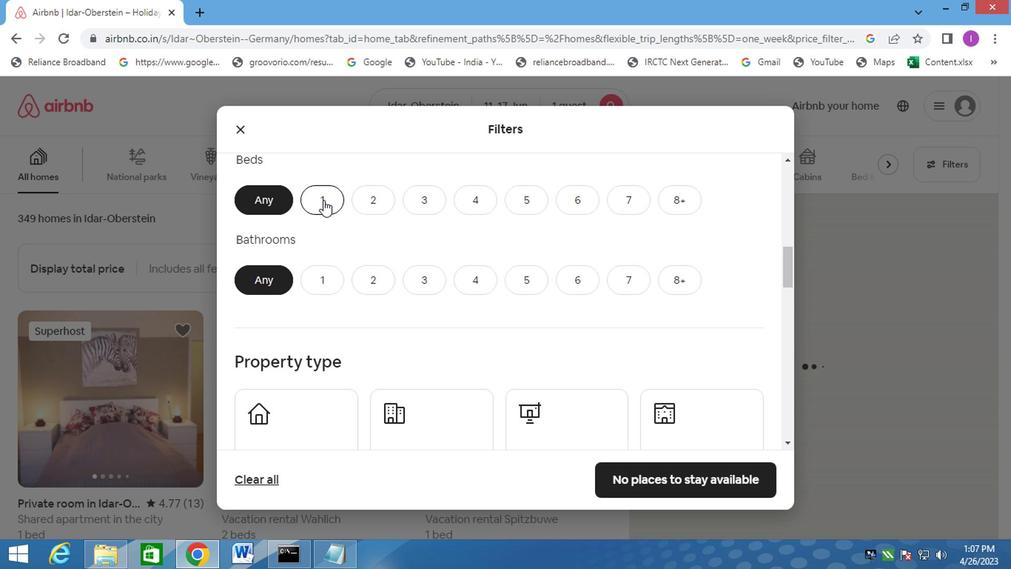 
Action: Mouse scrolled (320, 201) with delta (0, 0)
Screenshot: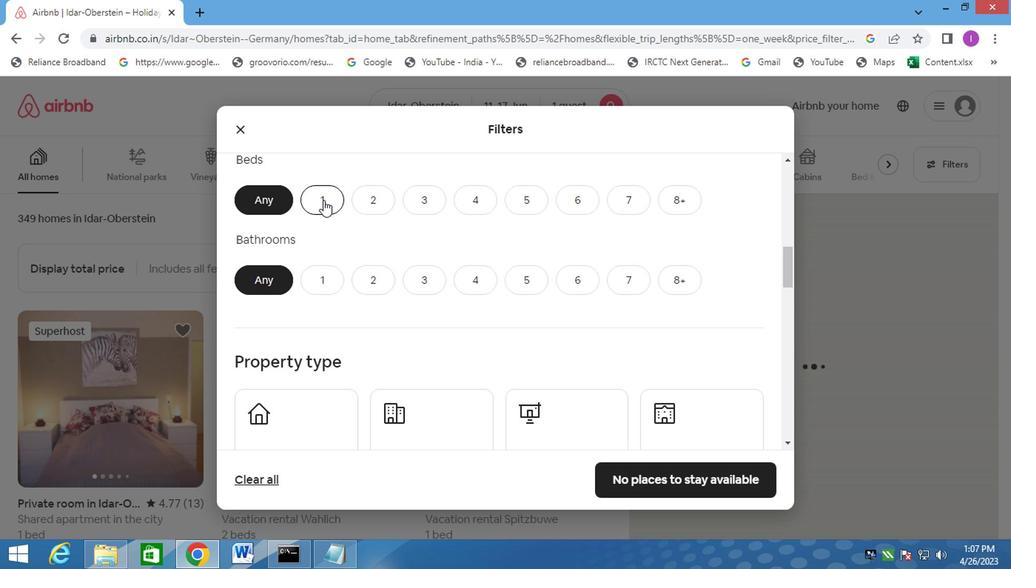 
Action: Mouse moved to (328, 271)
Screenshot: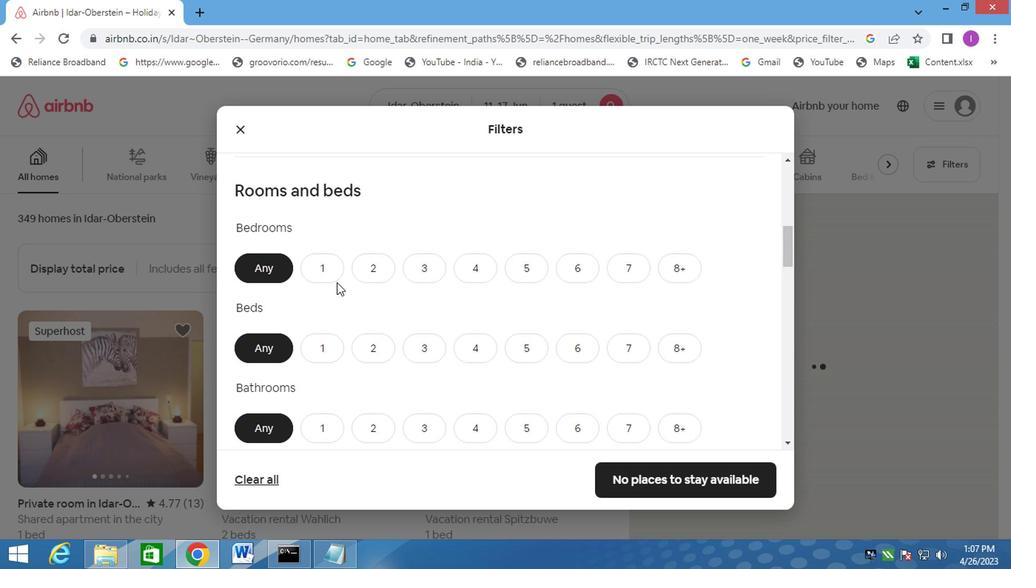 
Action: Mouse pressed left at (328, 271)
Screenshot: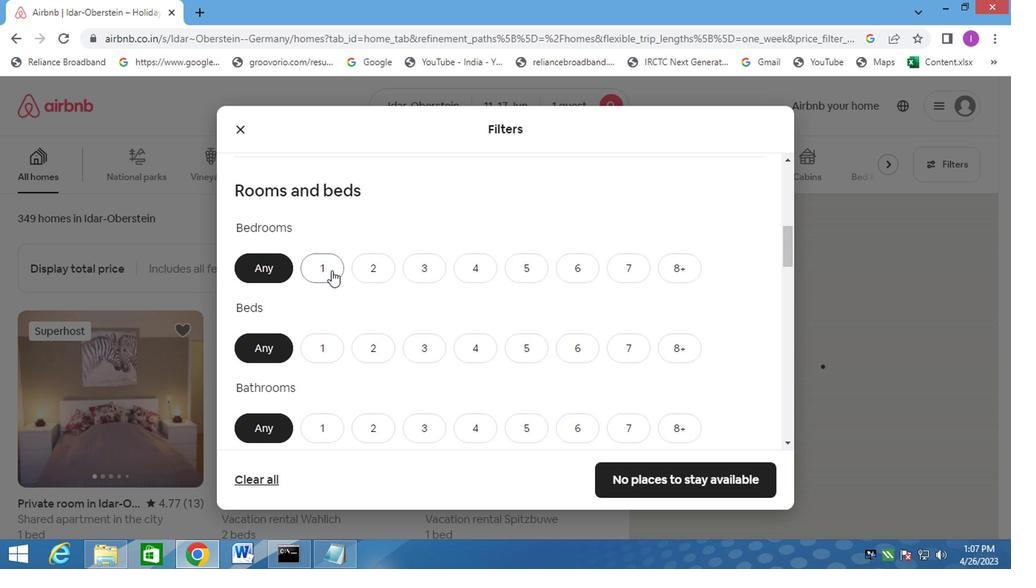 
Action: Mouse moved to (323, 353)
Screenshot: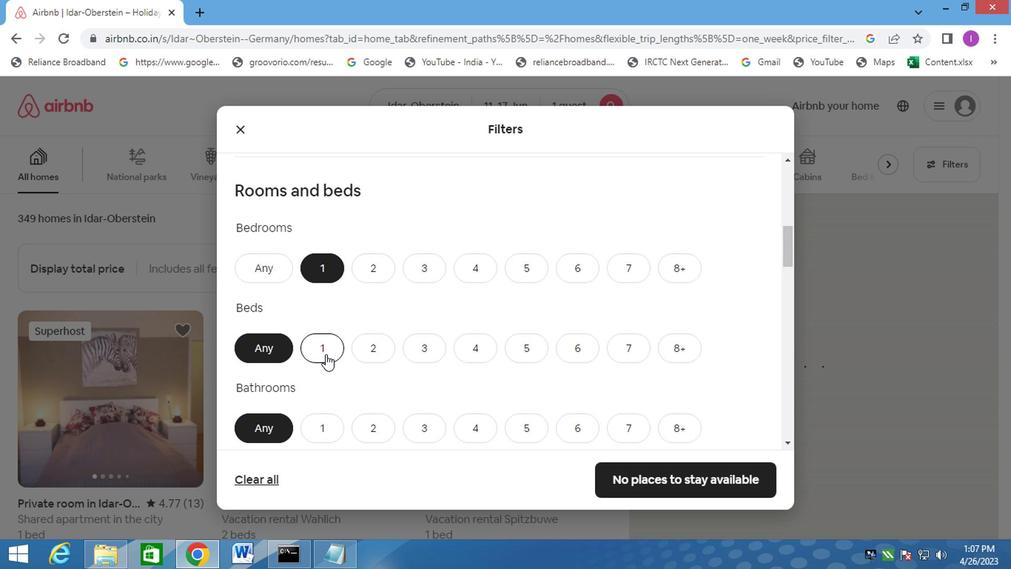 
Action: Mouse pressed left at (323, 353)
Screenshot: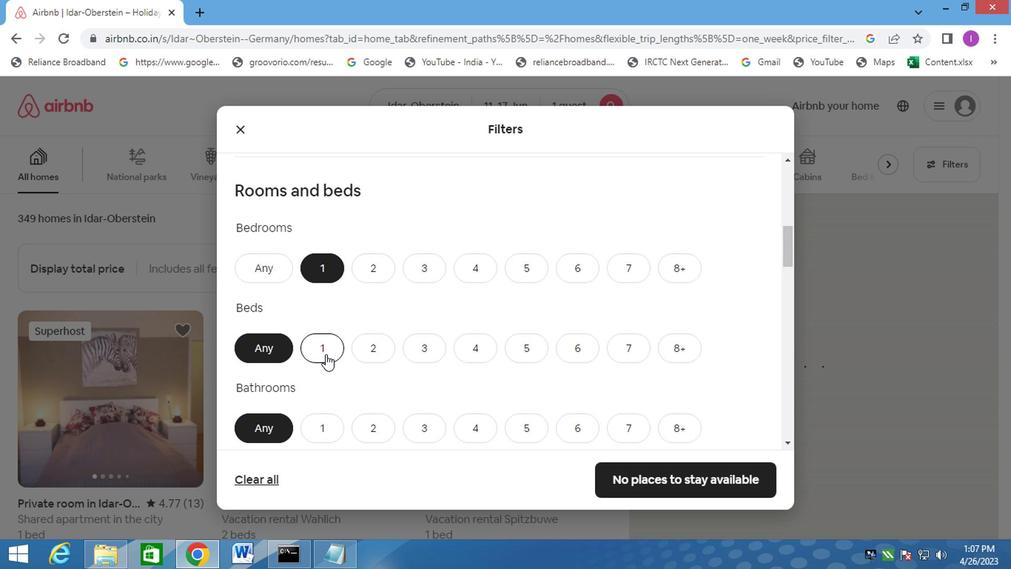 
Action: Mouse moved to (316, 434)
Screenshot: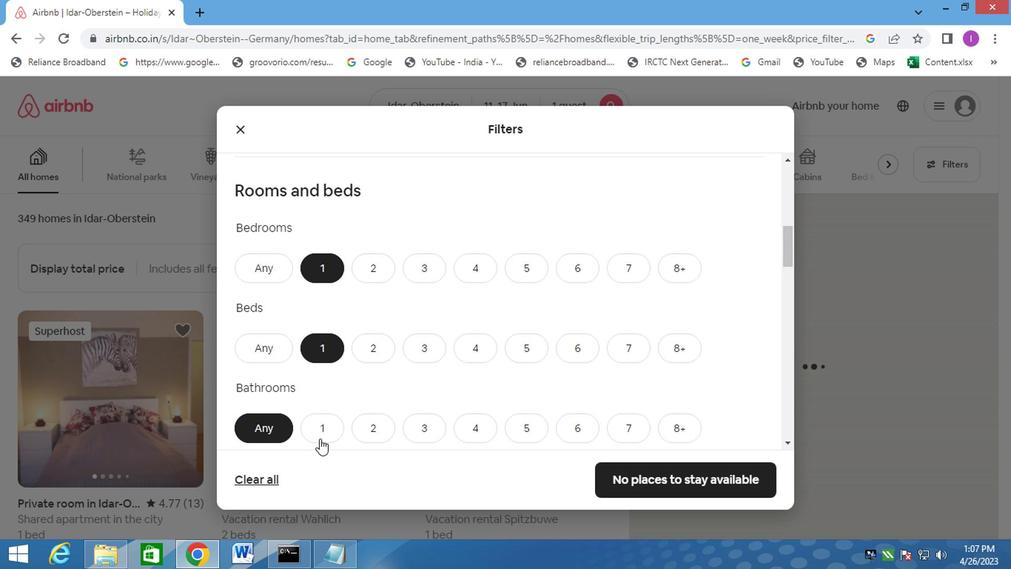 
Action: Mouse pressed left at (316, 434)
Screenshot: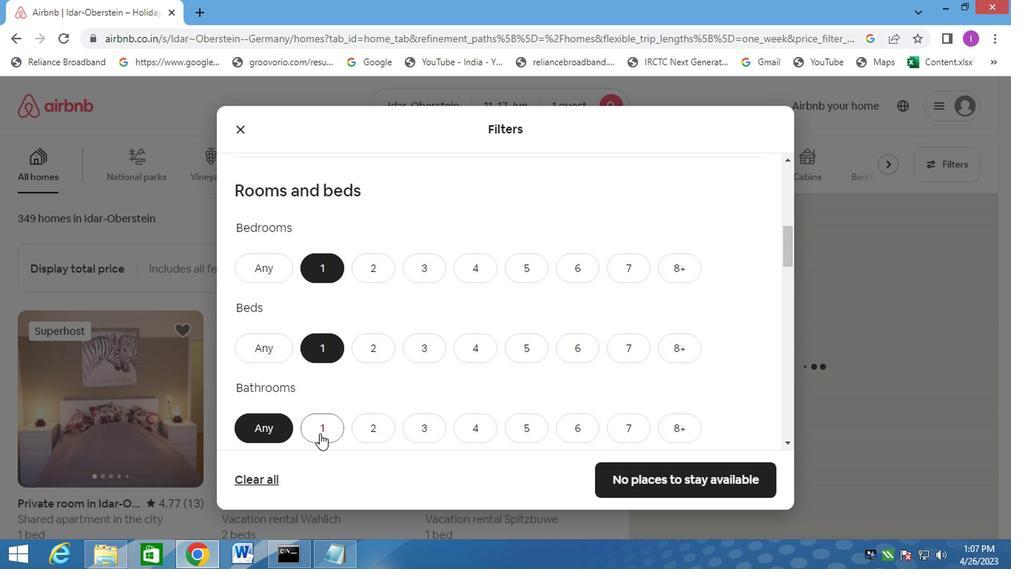 
Action: Mouse moved to (396, 392)
Screenshot: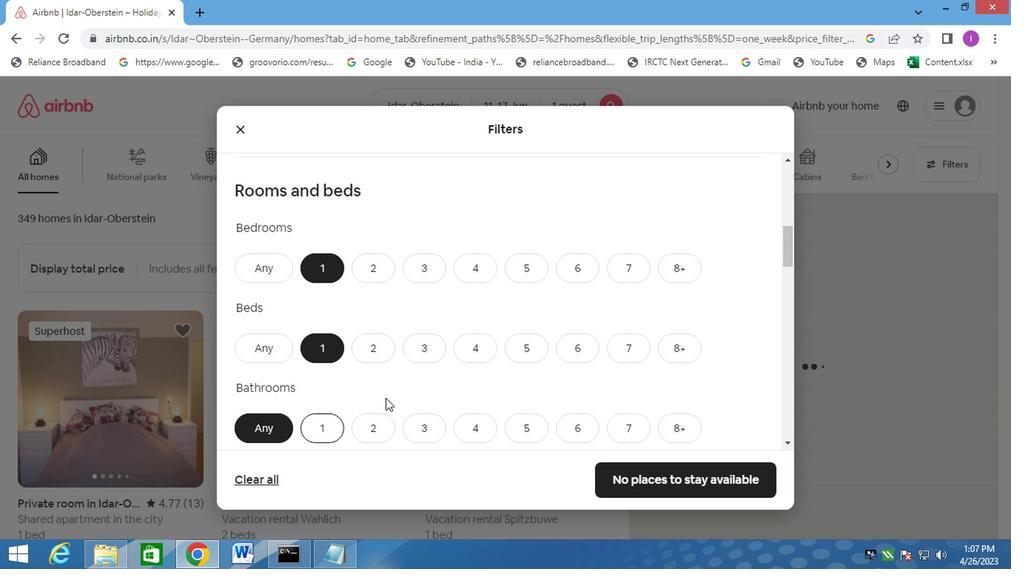 
Action: Mouse scrolled (396, 391) with delta (0, -1)
Screenshot: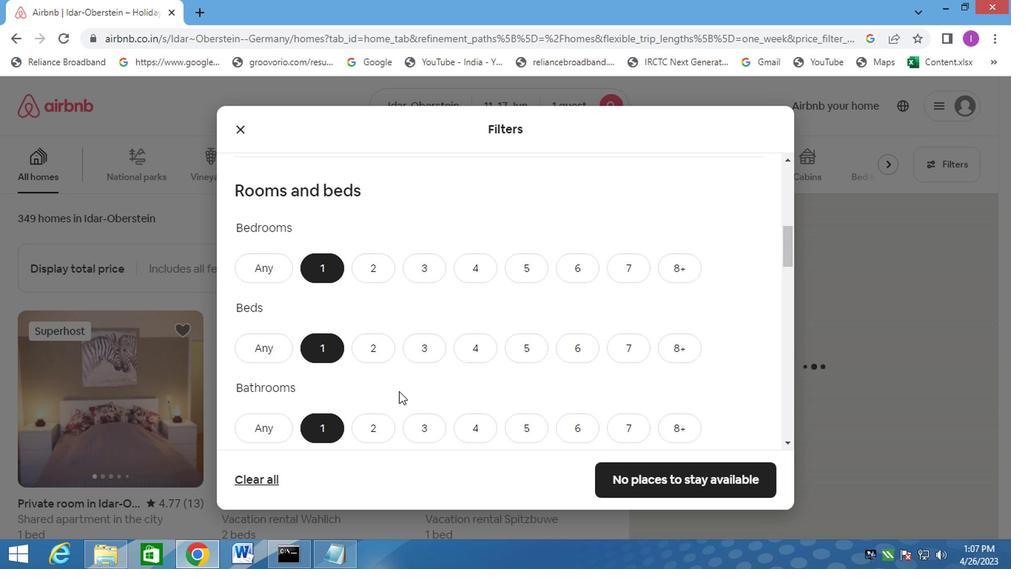 
Action: Mouse scrolled (396, 391) with delta (0, -1)
Screenshot: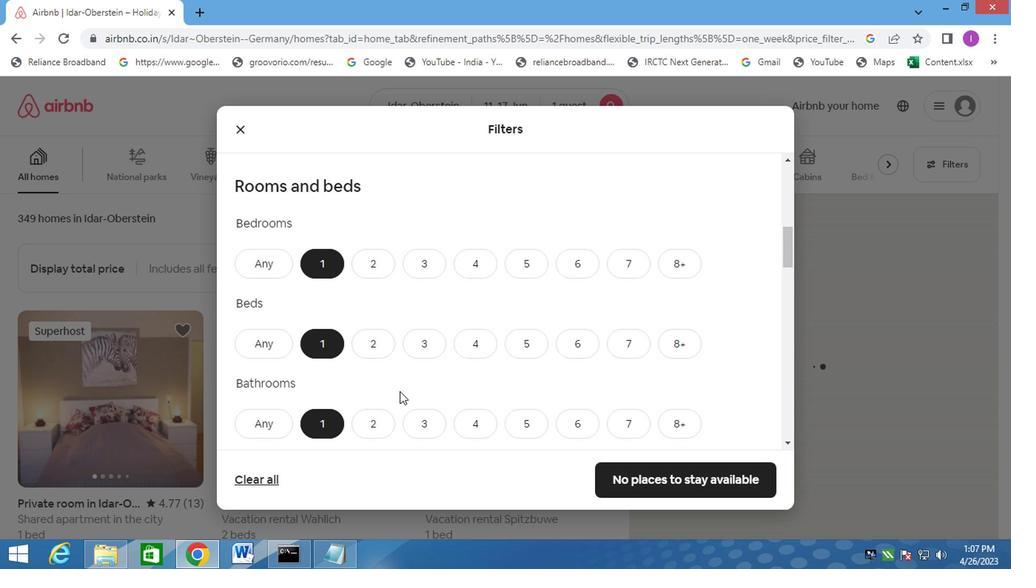 
Action: Mouse moved to (409, 376)
Screenshot: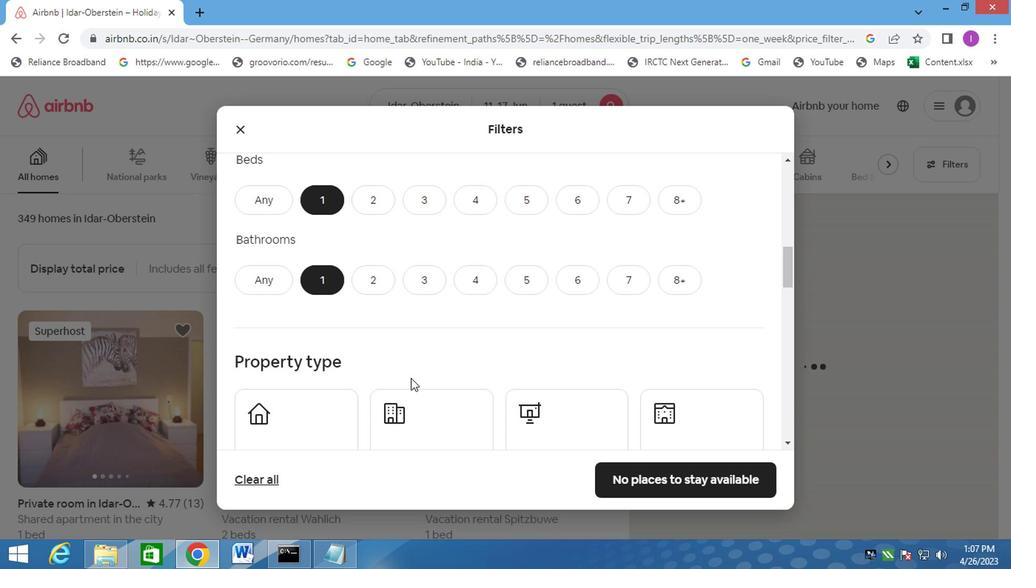 
Action: Mouse scrolled (409, 375) with delta (0, -1)
Screenshot: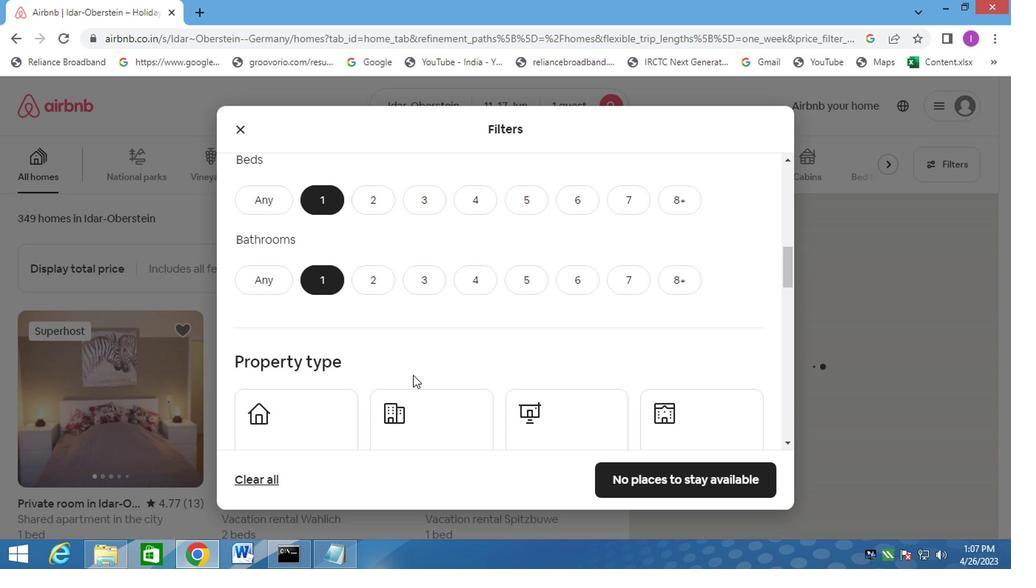 
Action: Mouse moved to (418, 369)
Screenshot: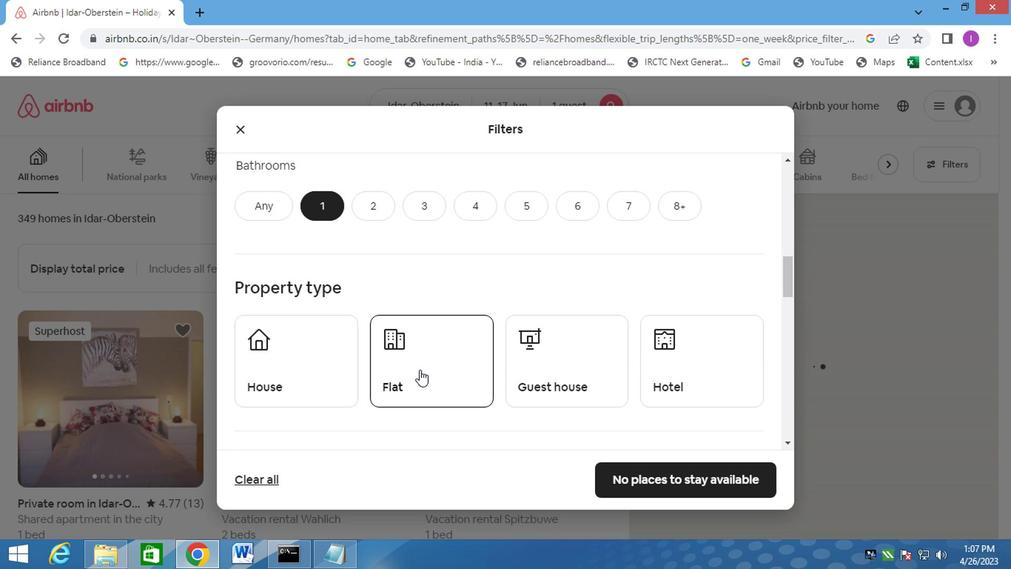 
Action: Mouse scrolled (418, 368) with delta (0, 0)
Screenshot: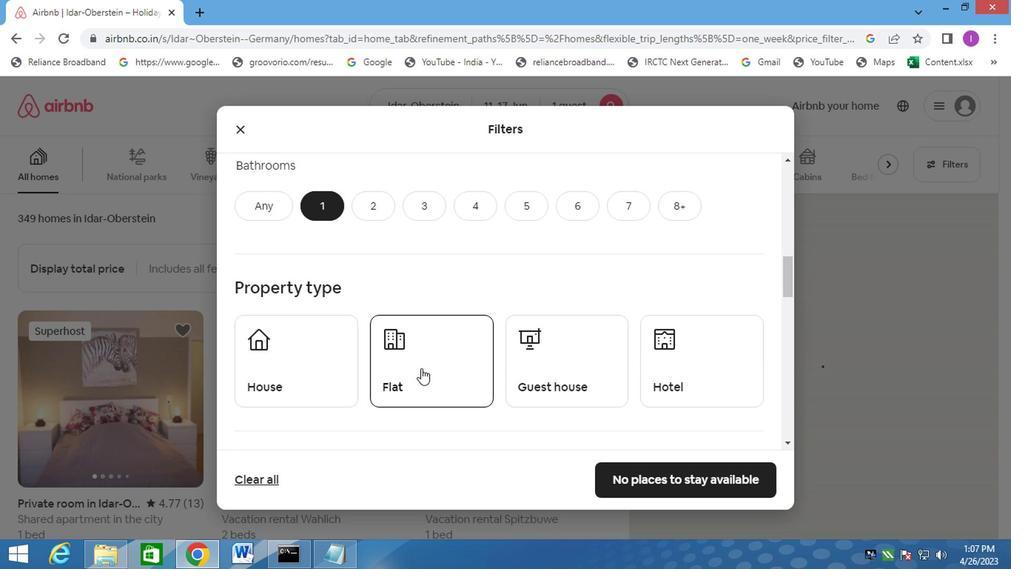
Action: Mouse moved to (290, 309)
Screenshot: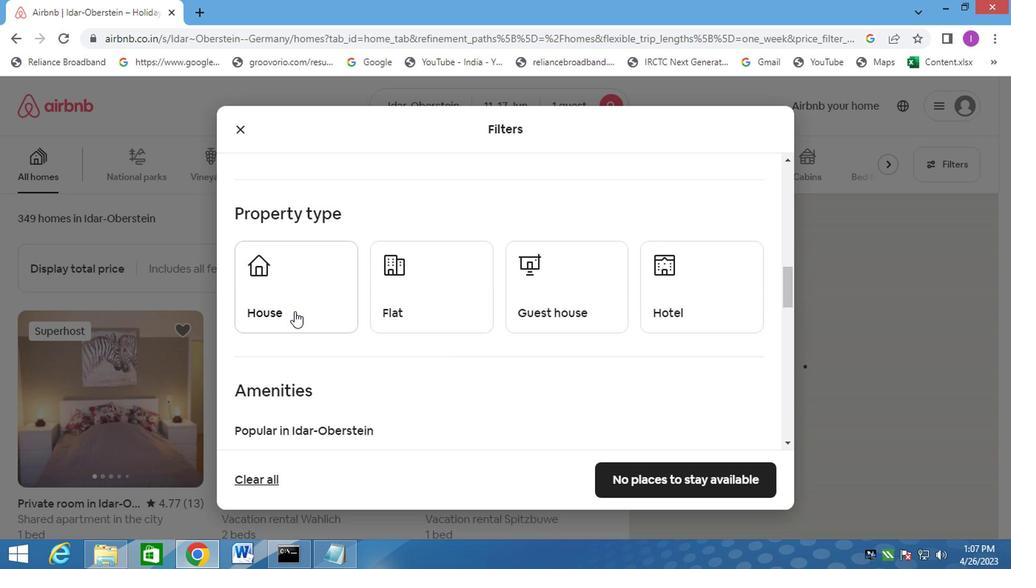 
Action: Mouse pressed left at (290, 309)
Screenshot: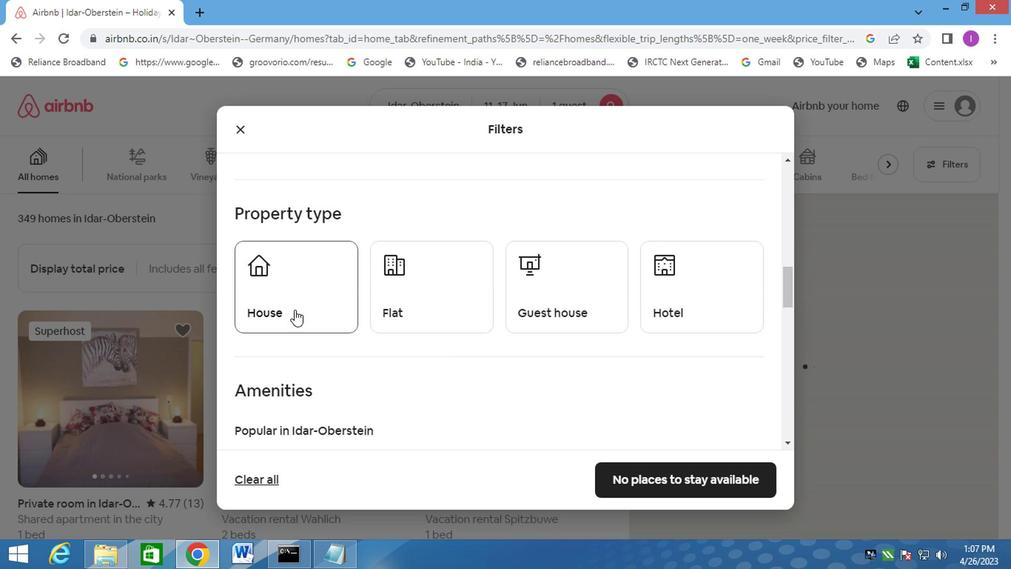 
Action: Mouse moved to (406, 318)
Screenshot: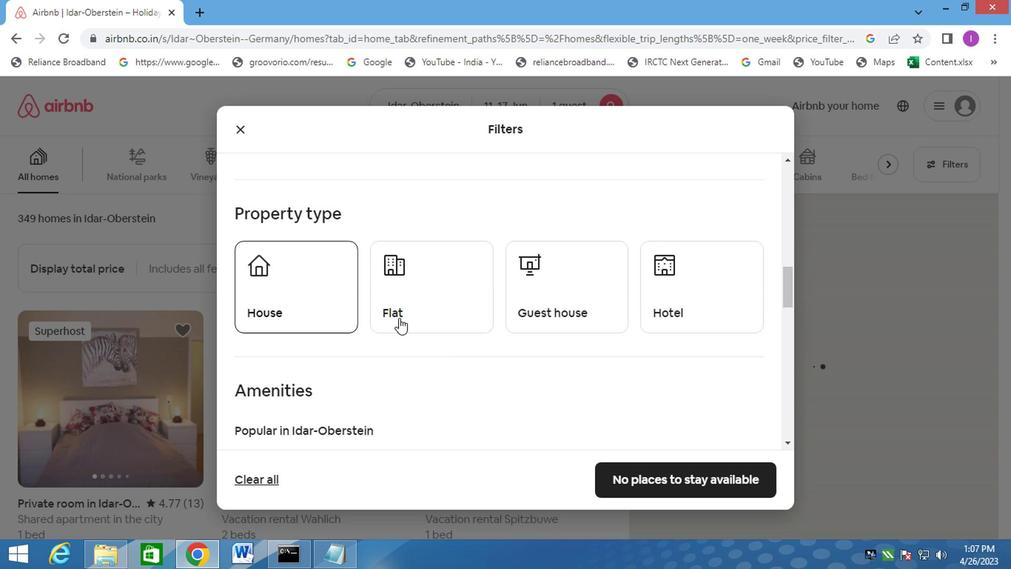 
Action: Mouse pressed left at (406, 318)
Screenshot: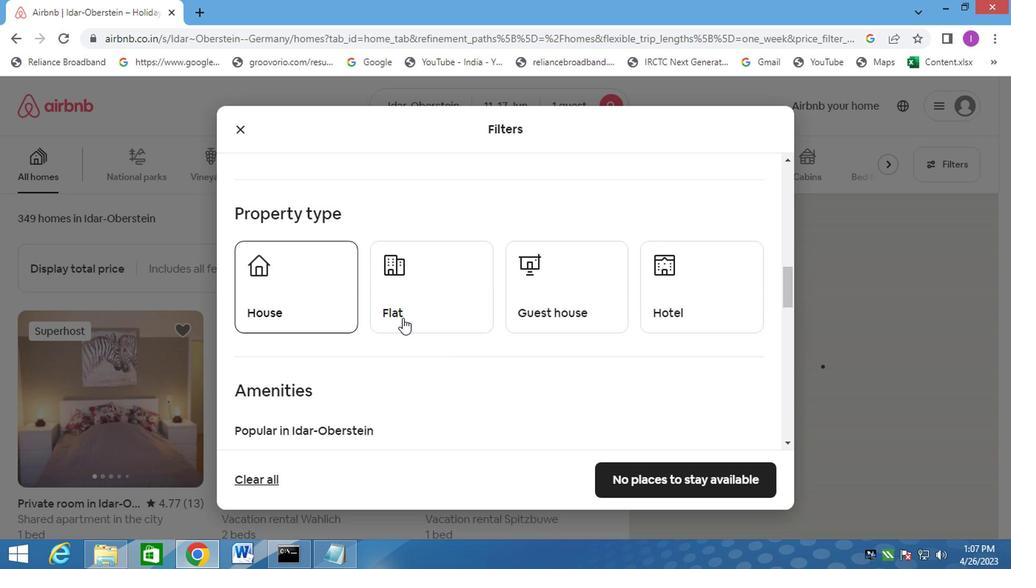 
Action: Mouse moved to (551, 286)
Screenshot: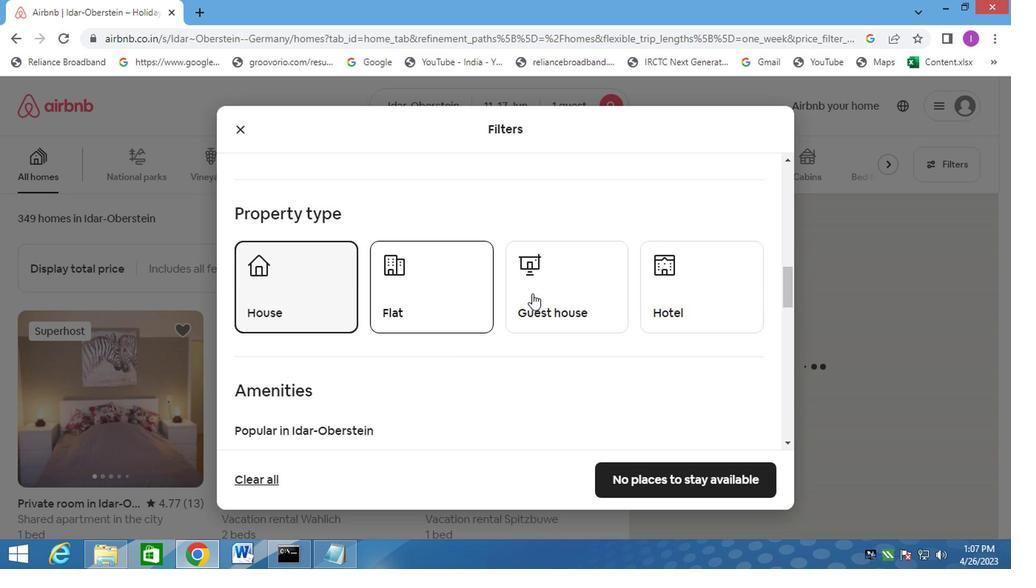 
Action: Mouse pressed left at (551, 286)
Screenshot: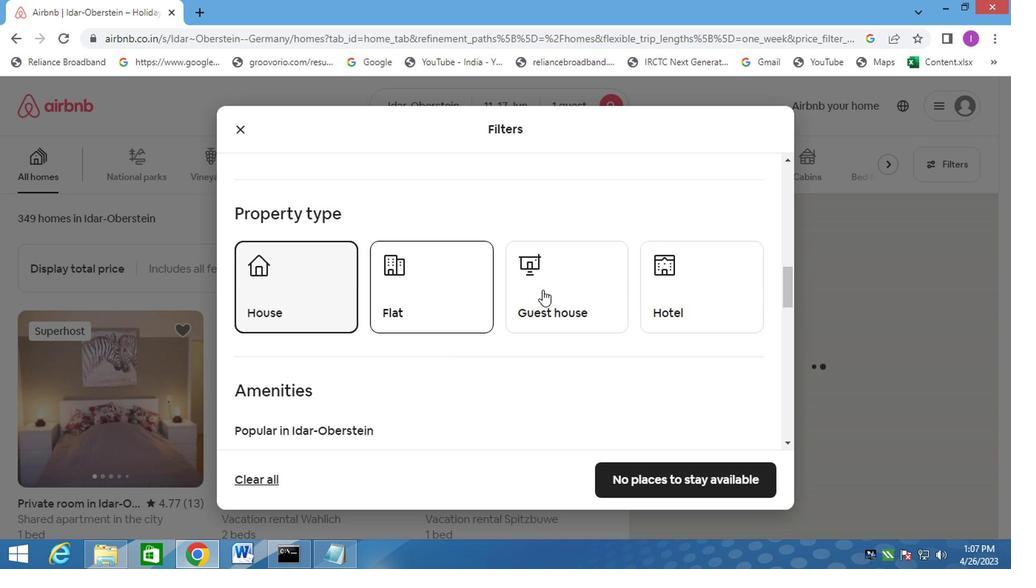 
Action: Mouse moved to (650, 258)
Screenshot: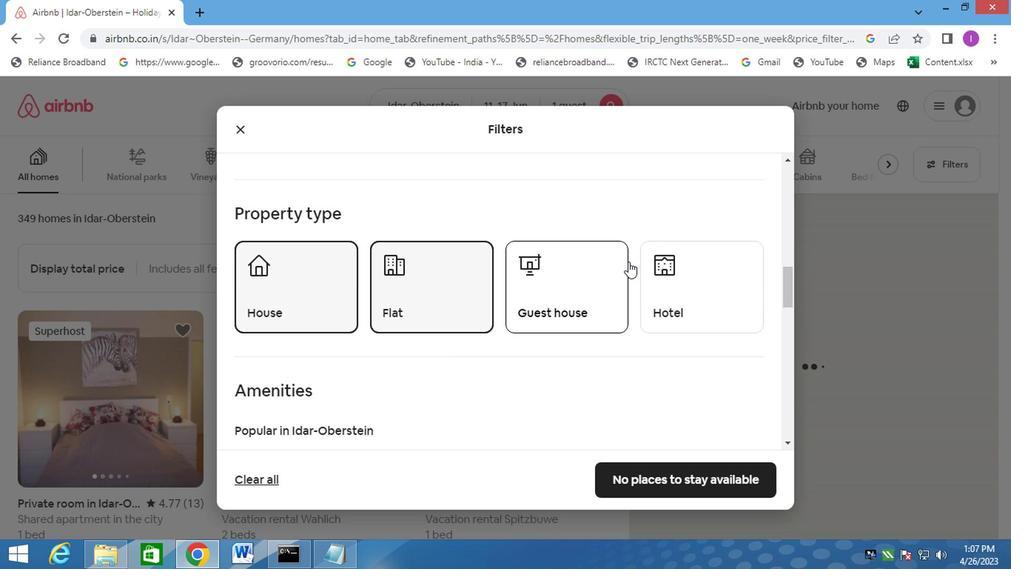 
Action: Mouse pressed left at (650, 258)
Screenshot: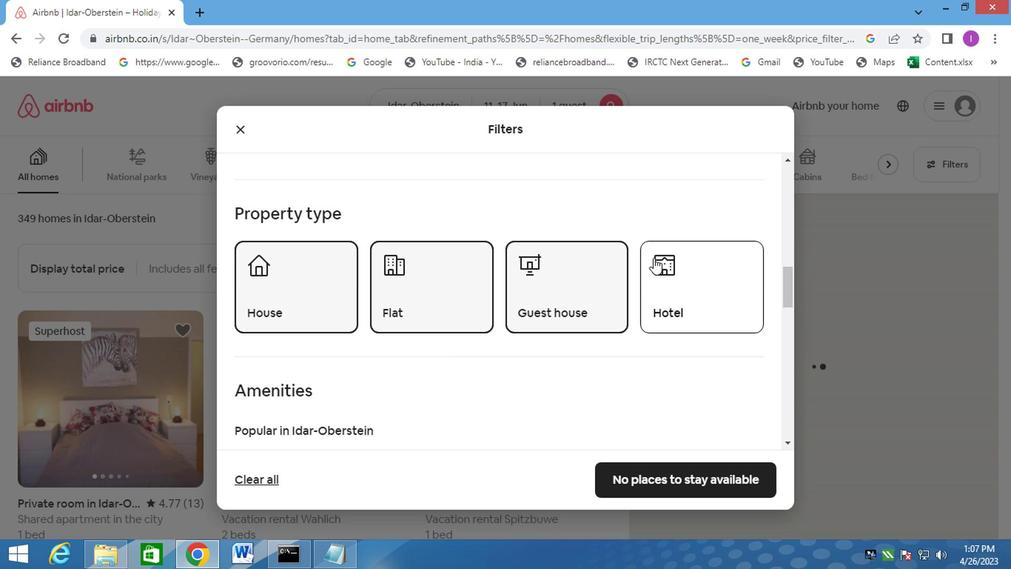 
Action: Mouse moved to (393, 331)
Screenshot: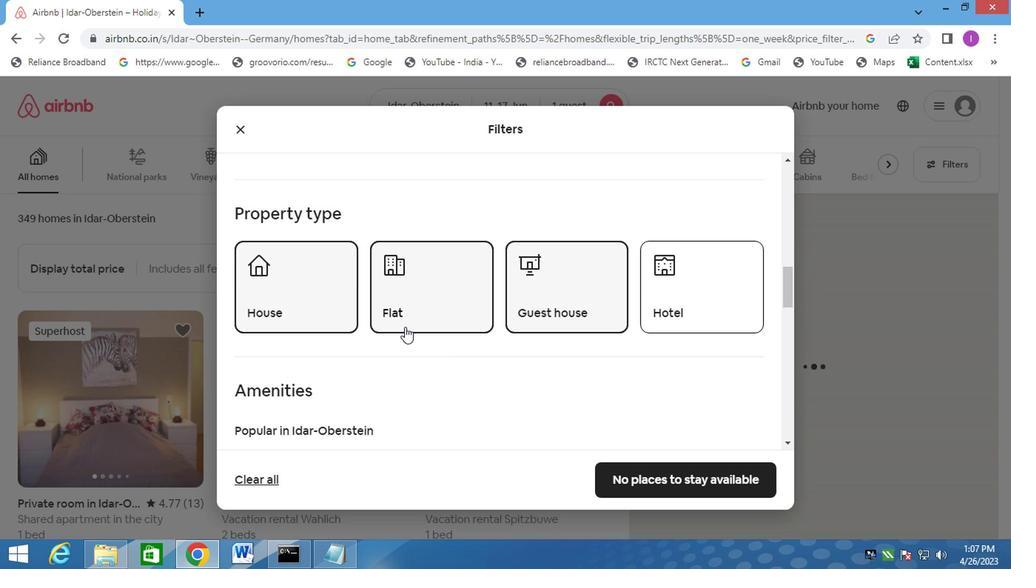 
Action: Mouse scrolled (393, 330) with delta (0, 0)
Screenshot: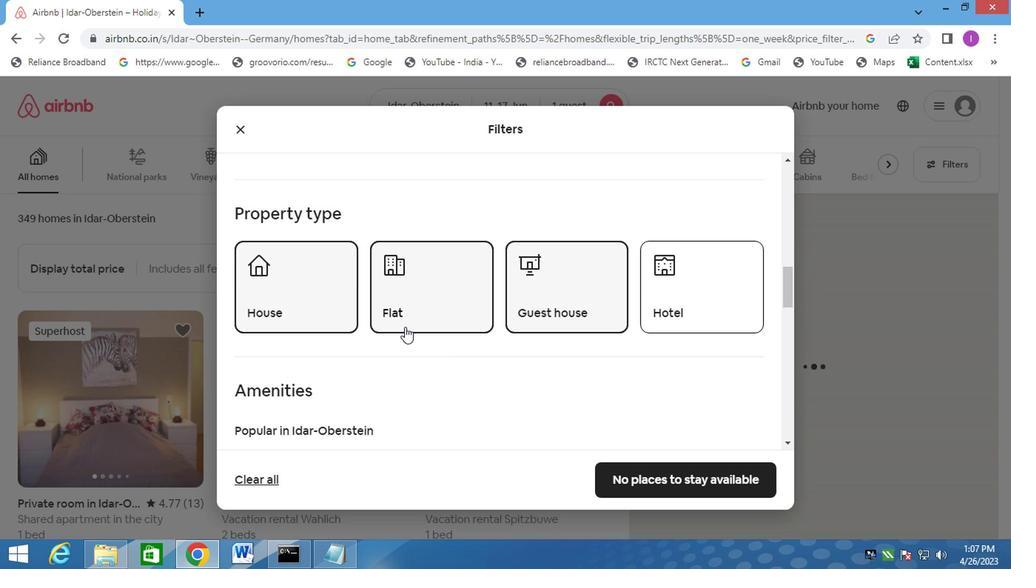 
Action: Mouse moved to (393, 331)
Screenshot: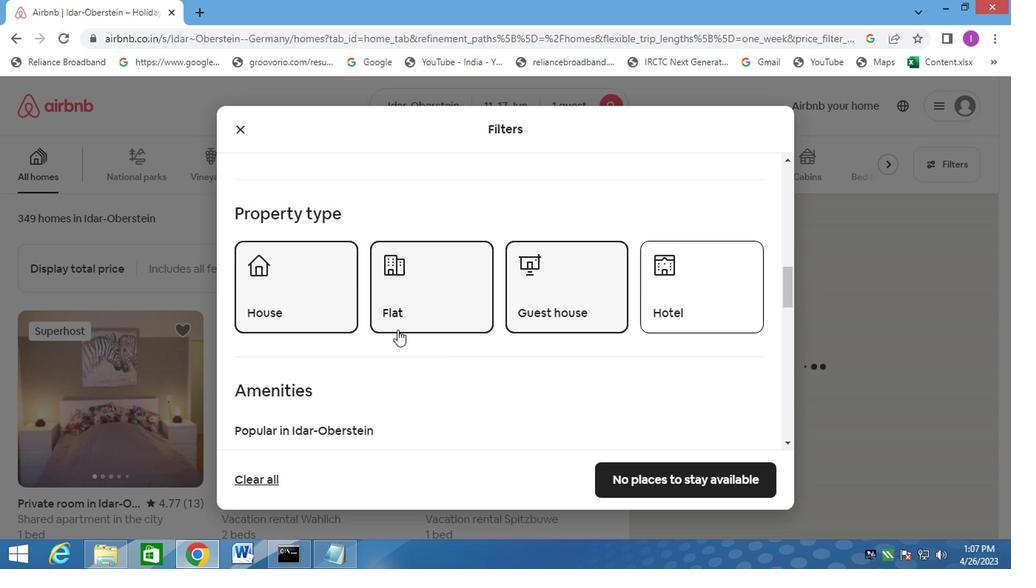 
Action: Mouse scrolled (393, 330) with delta (0, 0)
Screenshot: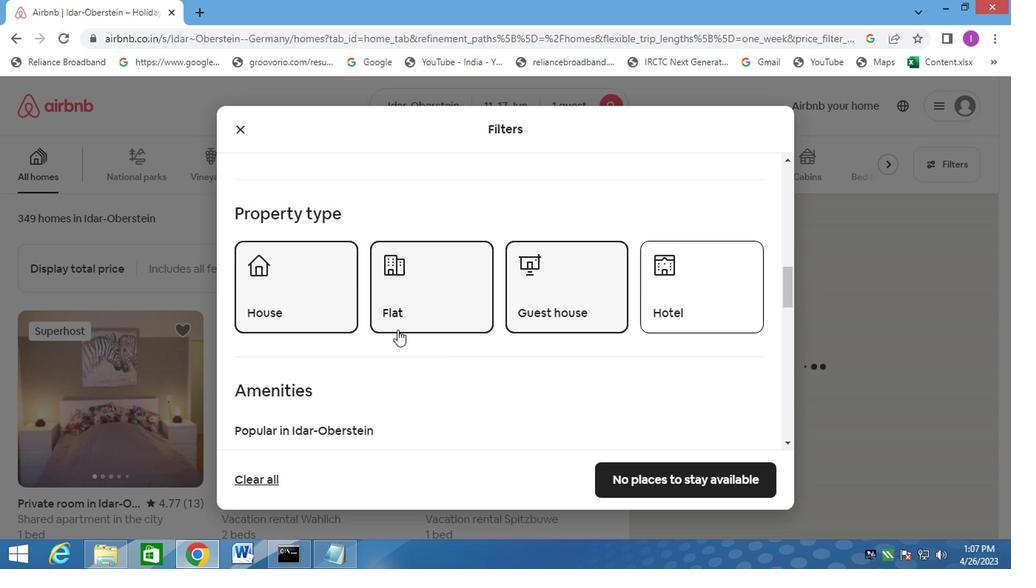 
Action: Mouse moved to (393, 333)
Screenshot: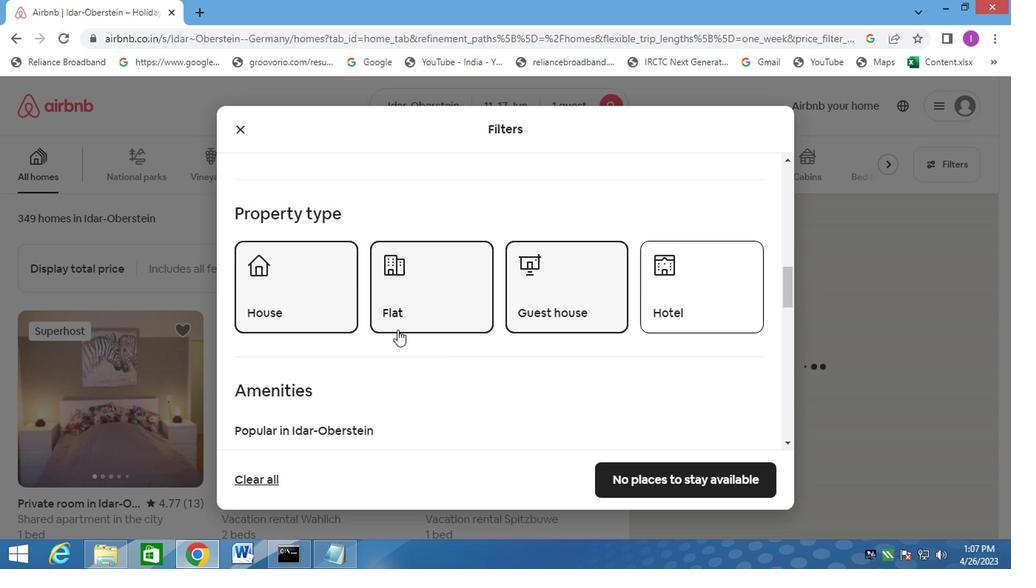 
Action: Mouse scrolled (393, 332) with delta (0, 0)
Screenshot: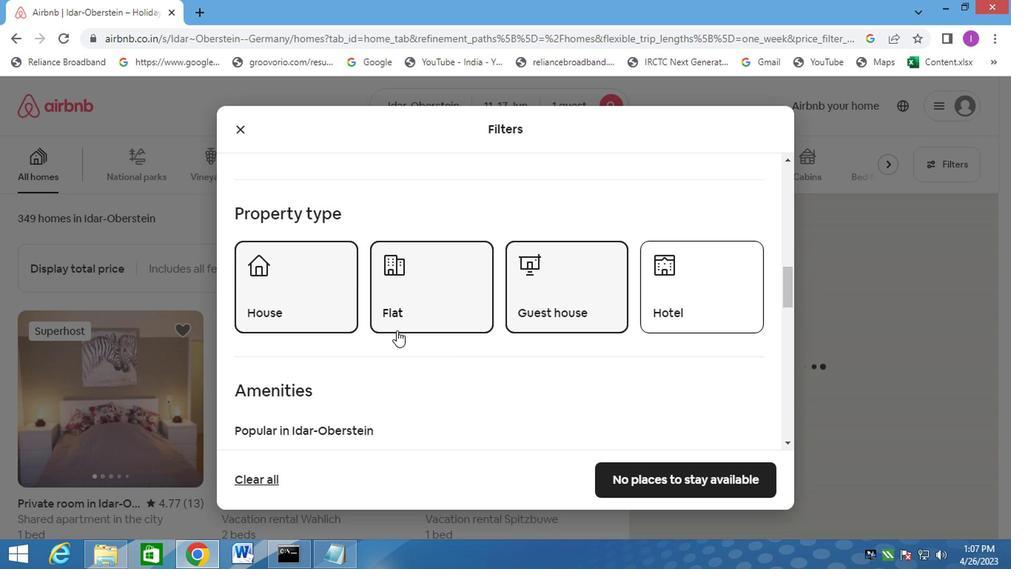 
Action: Mouse moved to (421, 314)
Screenshot: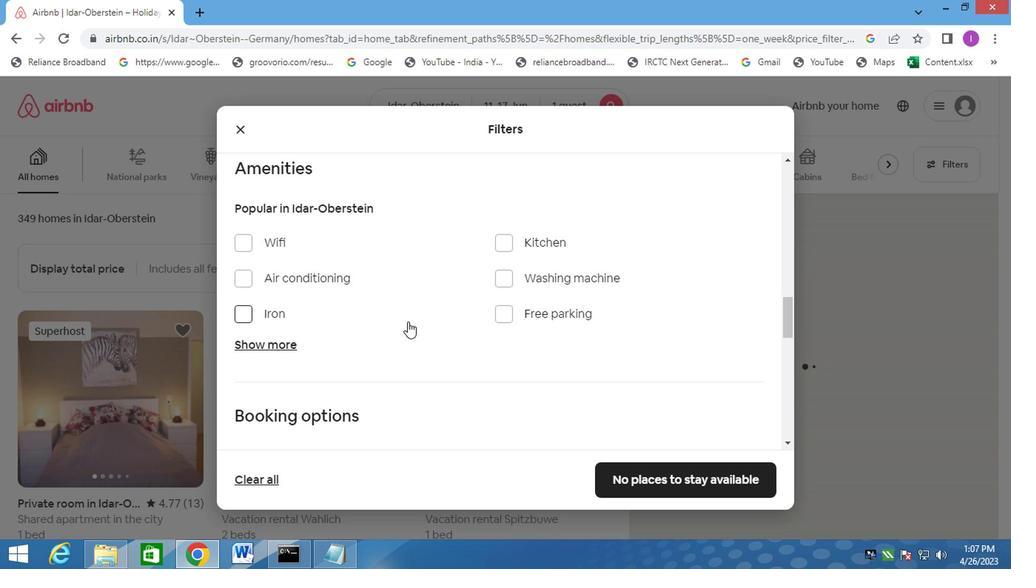 
Action: Mouse scrolled (421, 313) with delta (0, -1)
Screenshot: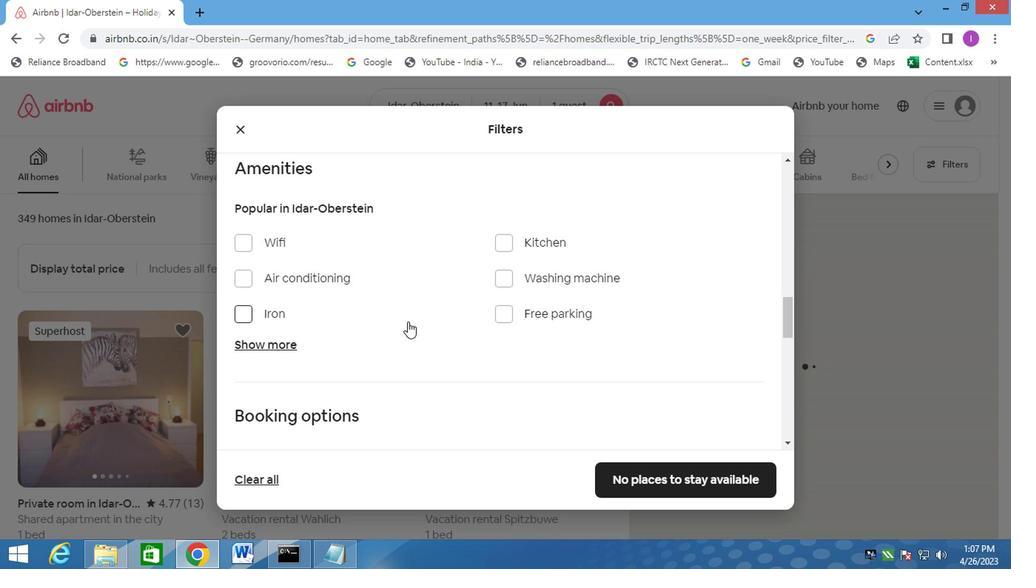 
Action: Mouse moved to (424, 314)
Screenshot: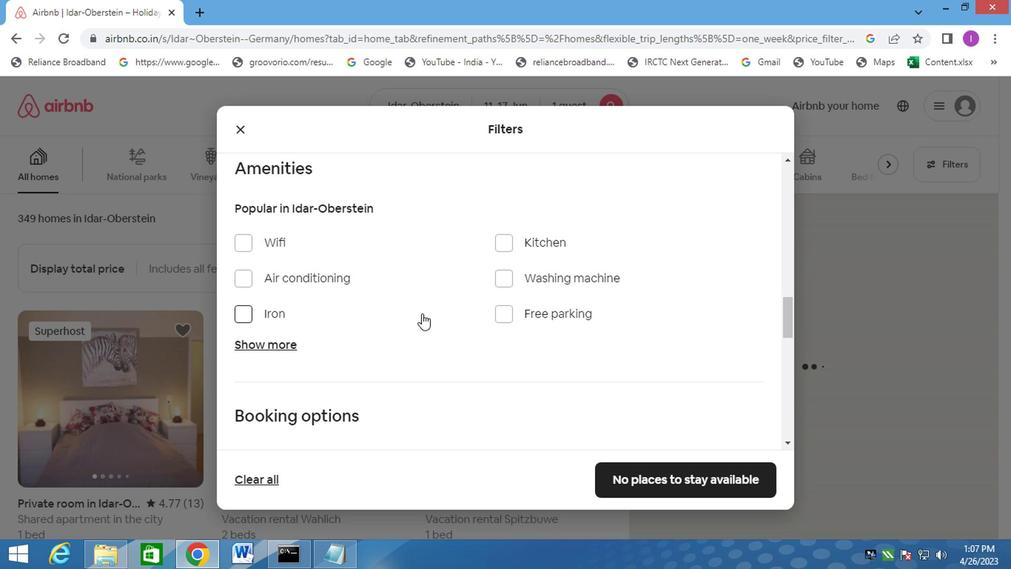 
Action: Mouse scrolled (424, 313) with delta (0, -1)
Screenshot: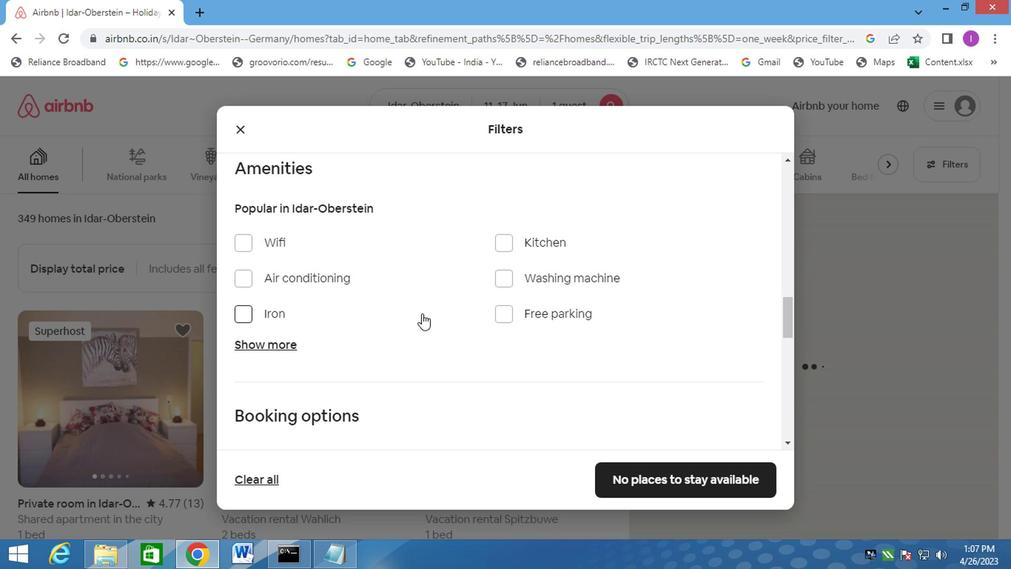 
Action: Mouse moved to (432, 314)
Screenshot: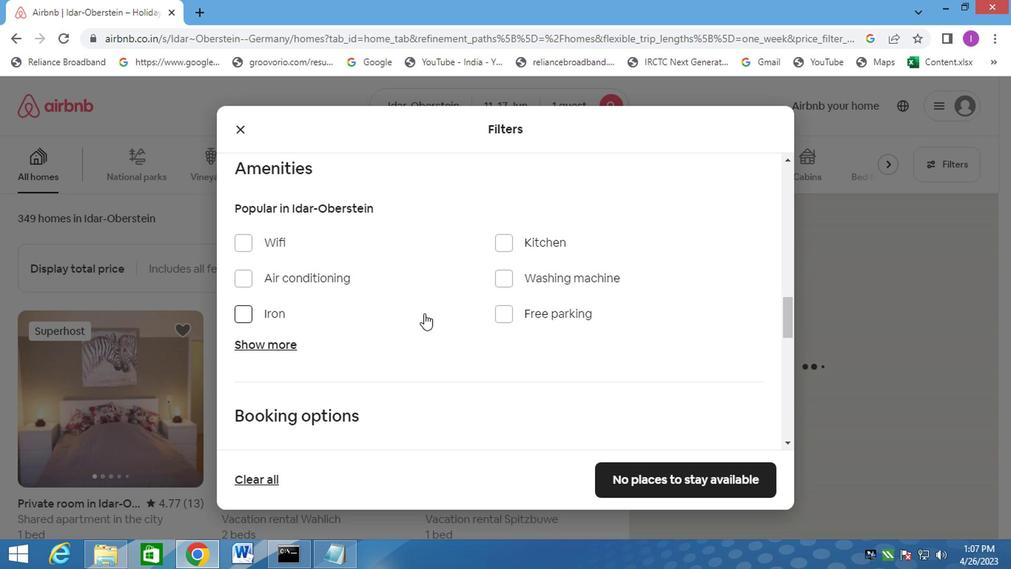 
Action: Mouse scrolled (430, 313) with delta (0, -1)
Screenshot: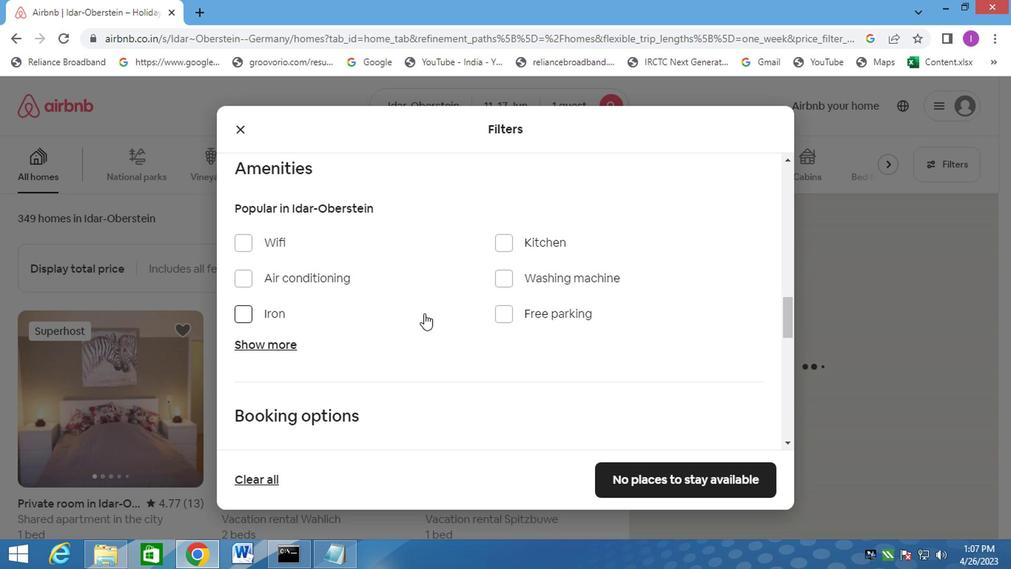 
Action: Mouse moved to (438, 314)
Screenshot: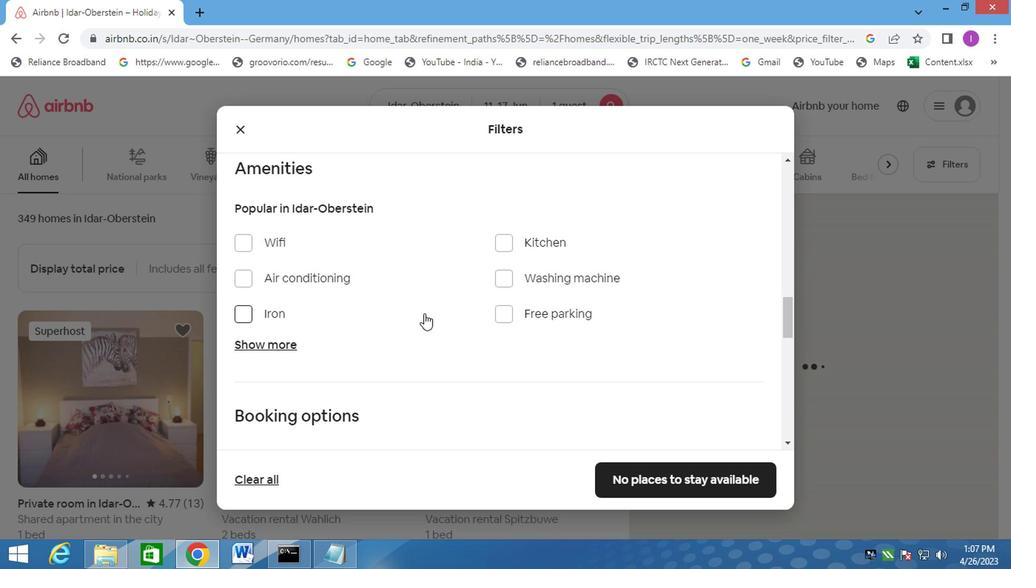 
Action: Mouse scrolled (438, 313) with delta (0, -1)
Screenshot: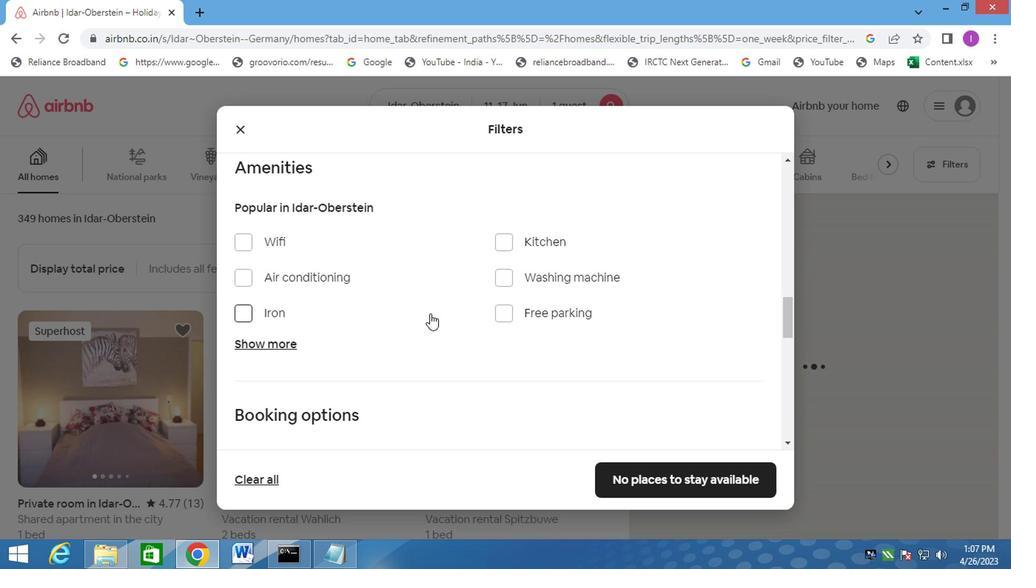 
Action: Mouse moved to (733, 214)
Screenshot: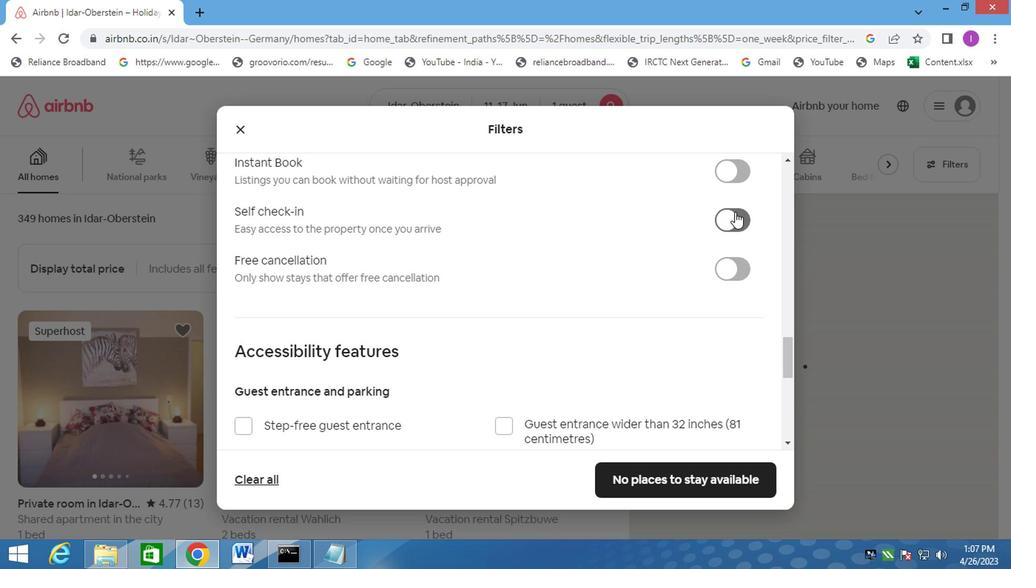 
Action: Mouse pressed left at (733, 214)
Screenshot: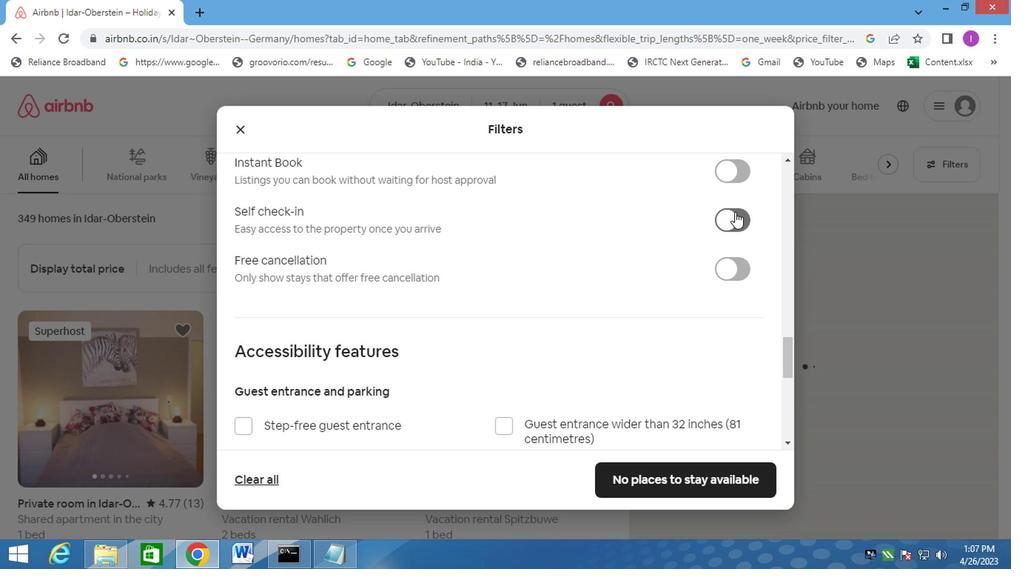
Action: Mouse moved to (219, 343)
Screenshot: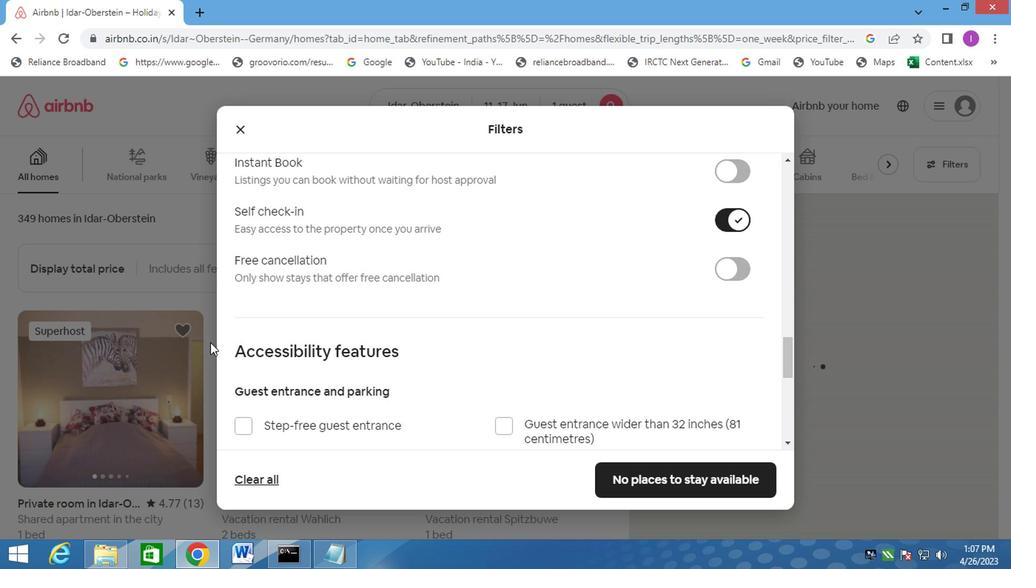
Action: Mouse scrolled (219, 342) with delta (0, -1)
Screenshot: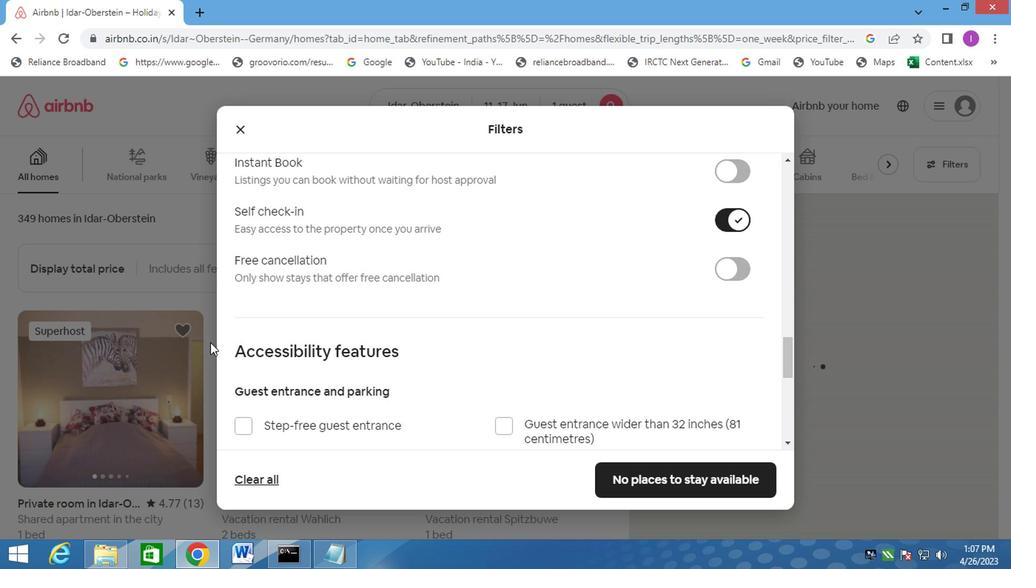 
Action: Mouse moved to (238, 347)
Screenshot: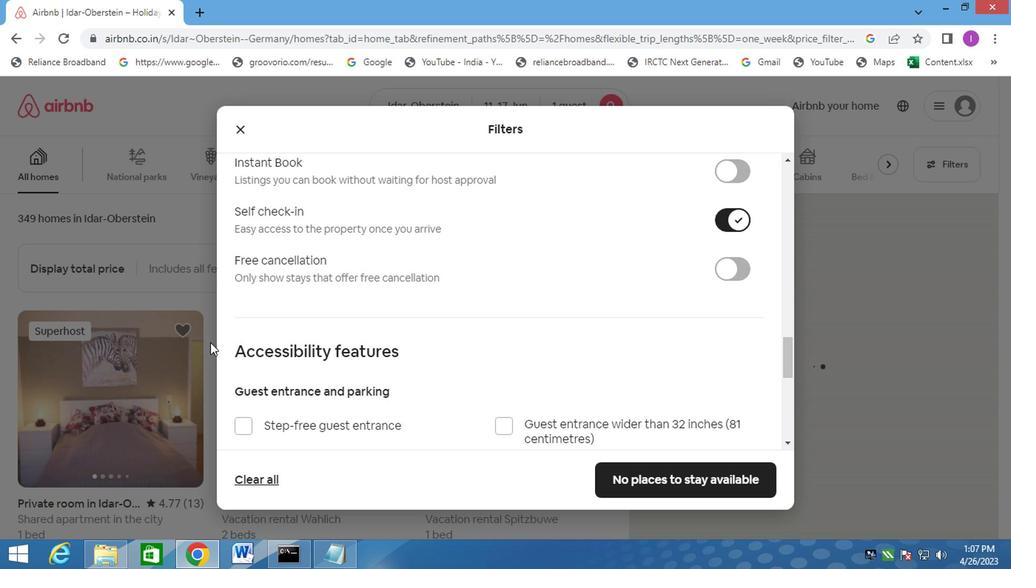 
Action: Mouse scrolled (238, 346) with delta (0, -1)
Screenshot: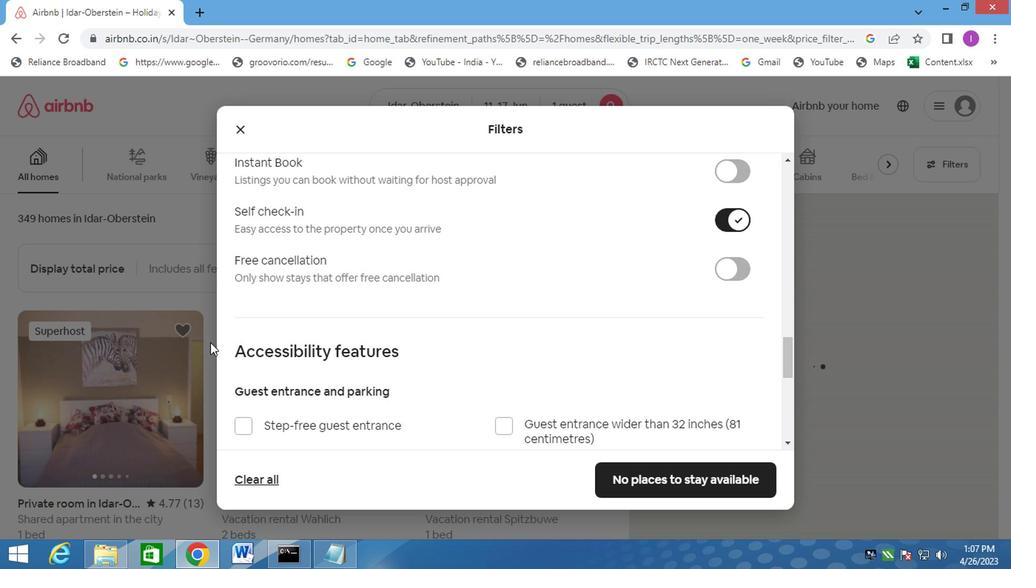 
Action: Mouse moved to (260, 352)
Screenshot: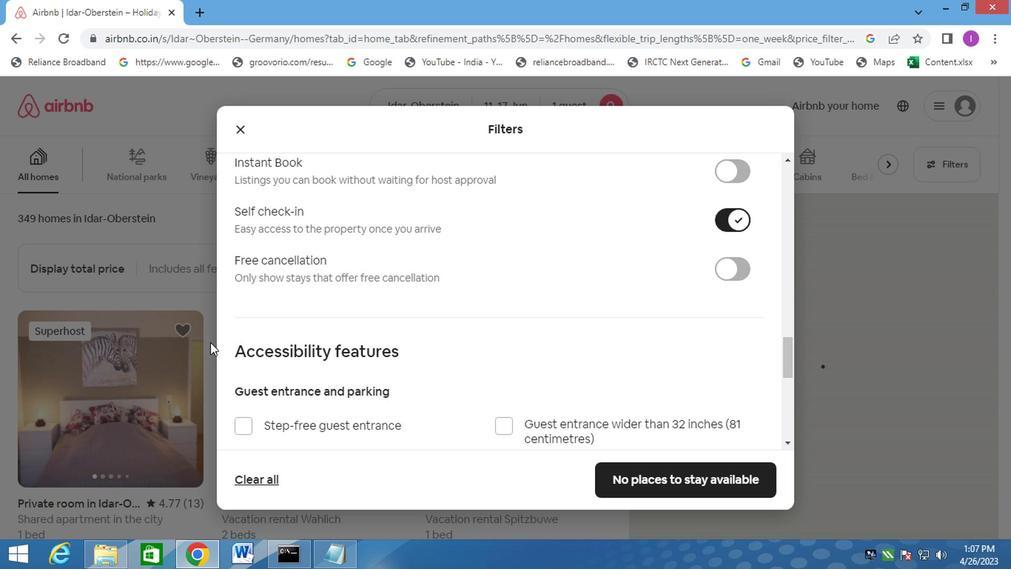 
Action: Mouse scrolled (254, 350) with delta (0, 0)
Screenshot: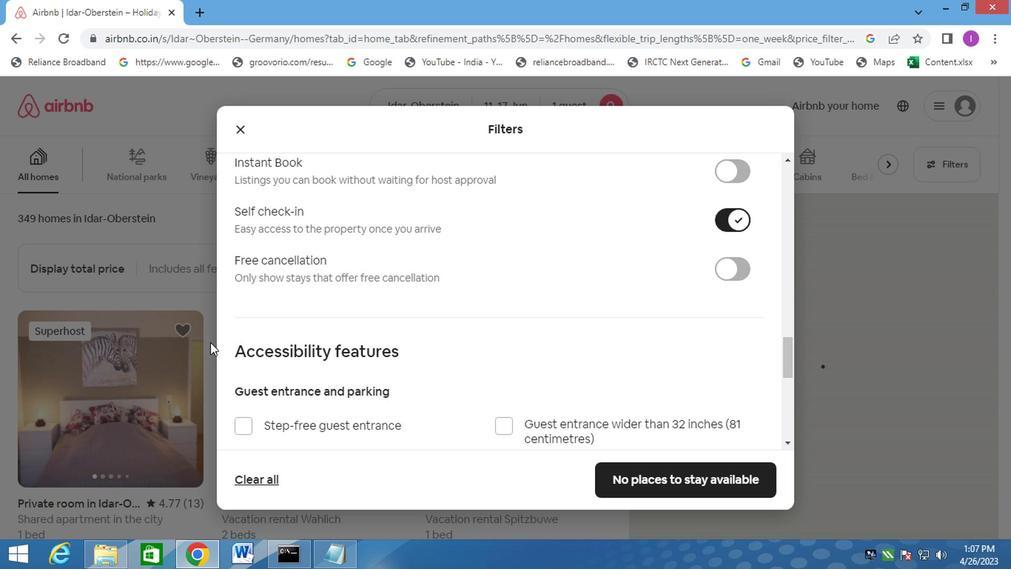 
Action: Mouse moved to (265, 353)
Screenshot: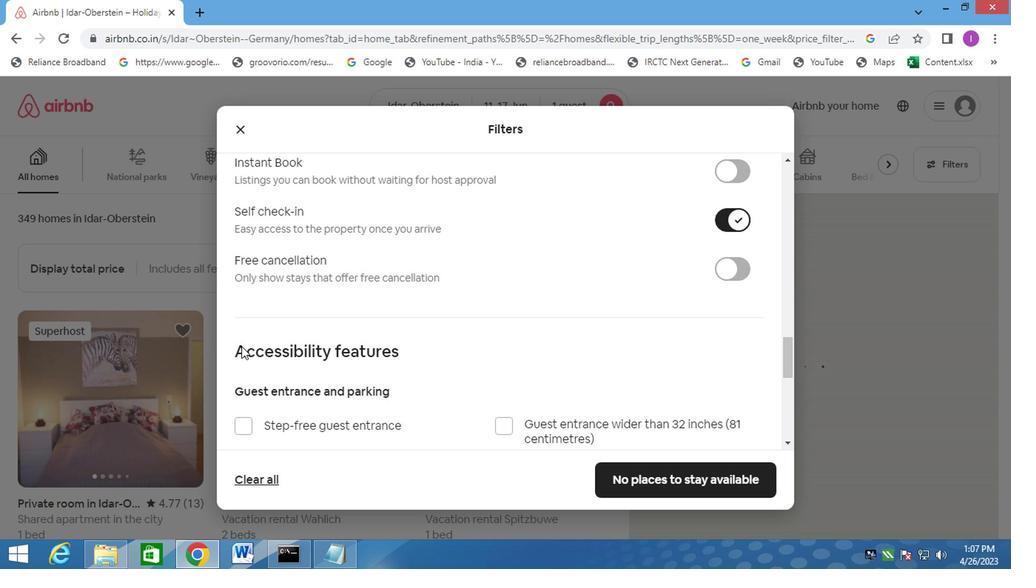 
Action: Mouse scrolled (265, 352) with delta (0, 0)
Screenshot: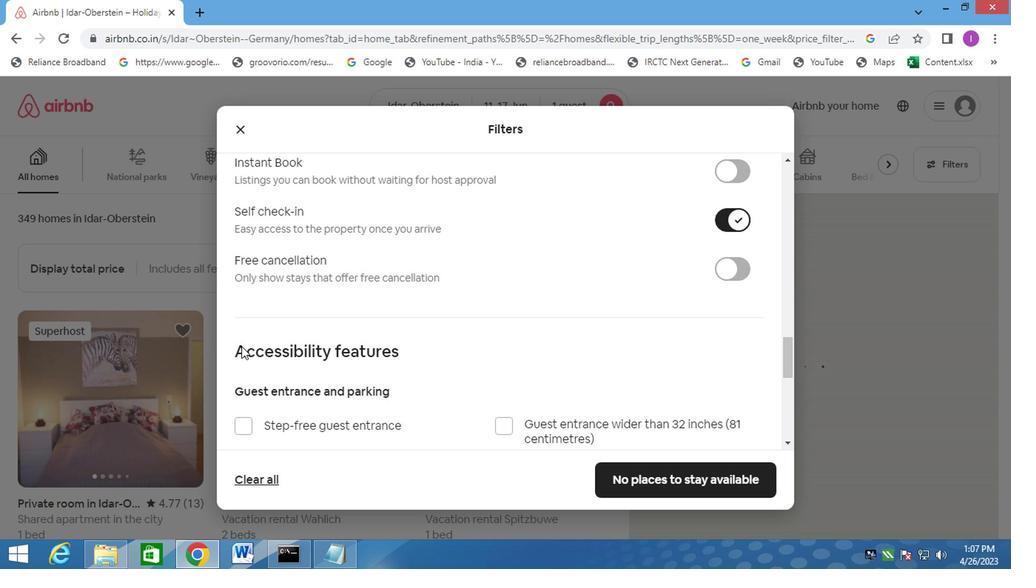 
Action: Mouse moved to (258, 268)
Screenshot: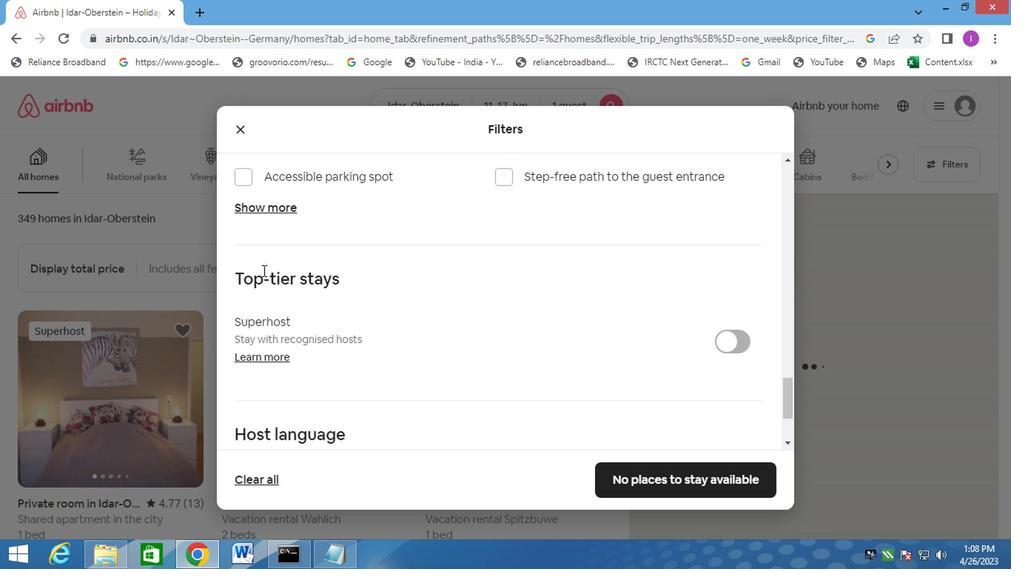 
Action: Mouse scrolled (258, 267) with delta (0, -1)
Screenshot: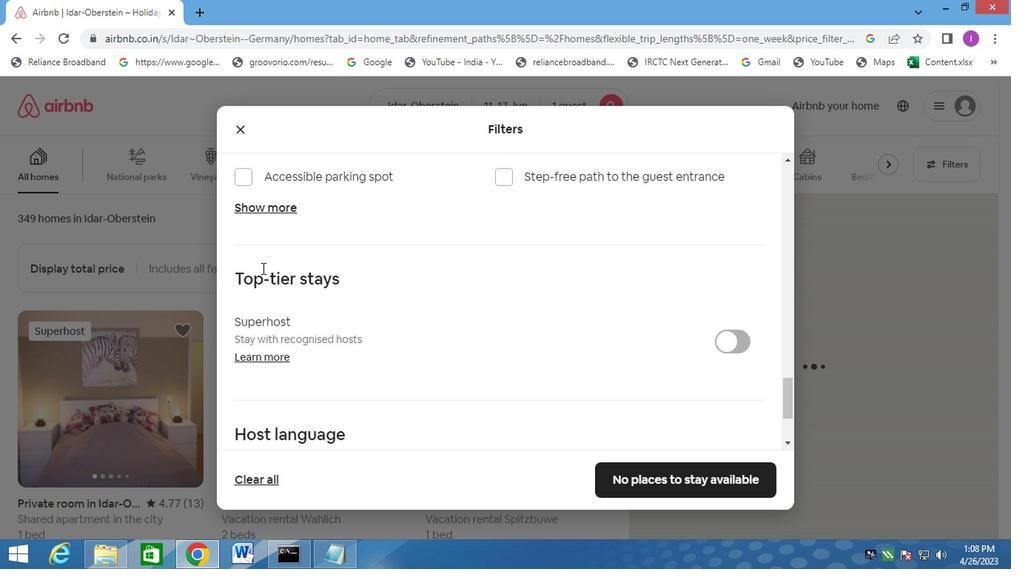 
Action: Mouse scrolled (258, 267) with delta (0, -1)
Screenshot: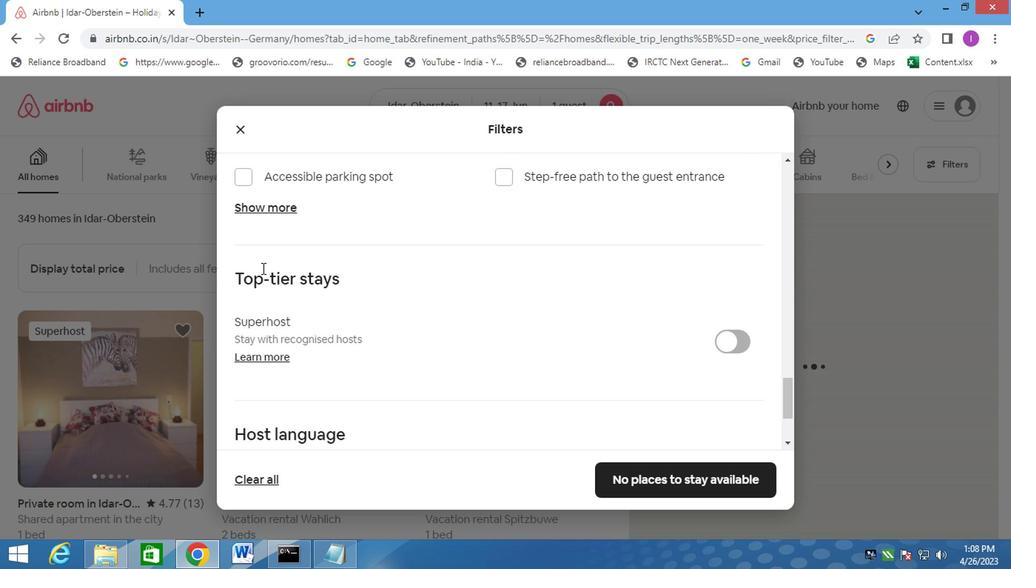 
Action: Mouse scrolled (258, 267) with delta (0, -1)
Screenshot: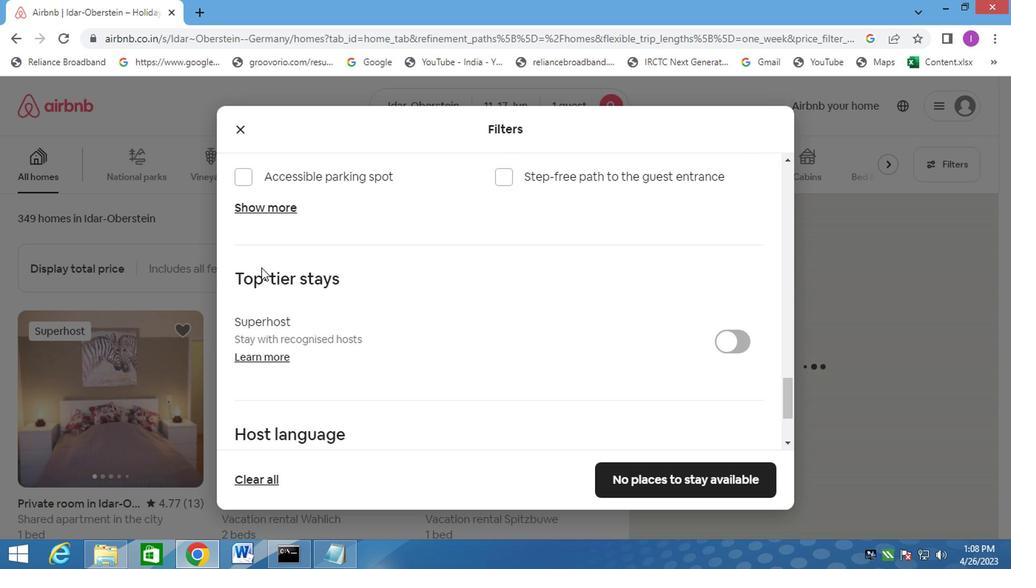 
Action: Mouse moved to (238, 349)
Screenshot: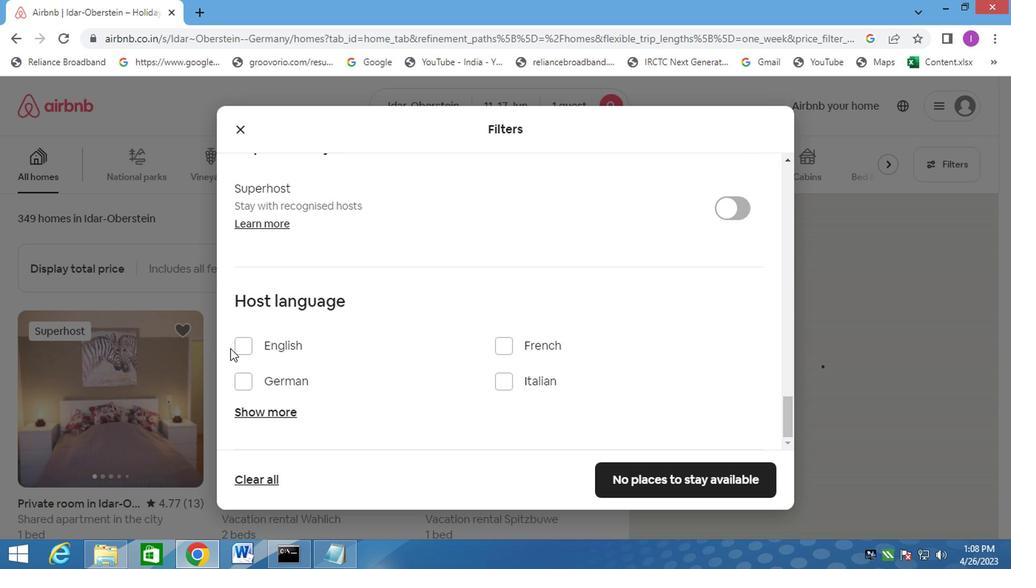 
Action: Mouse pressed left at (238, 349)
Screenshot: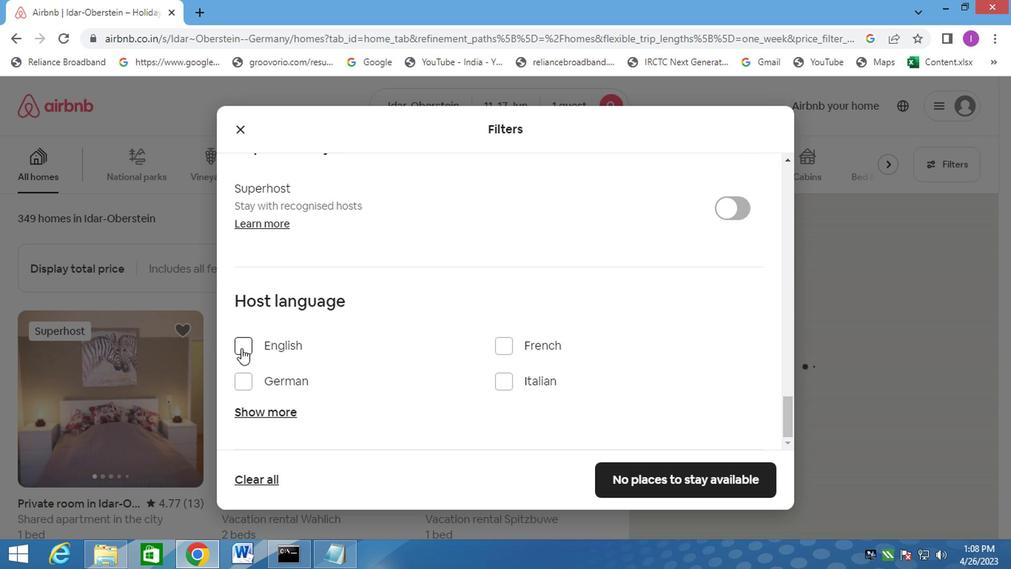 
Action: Mouse moved to (631, 482)
Screenshot: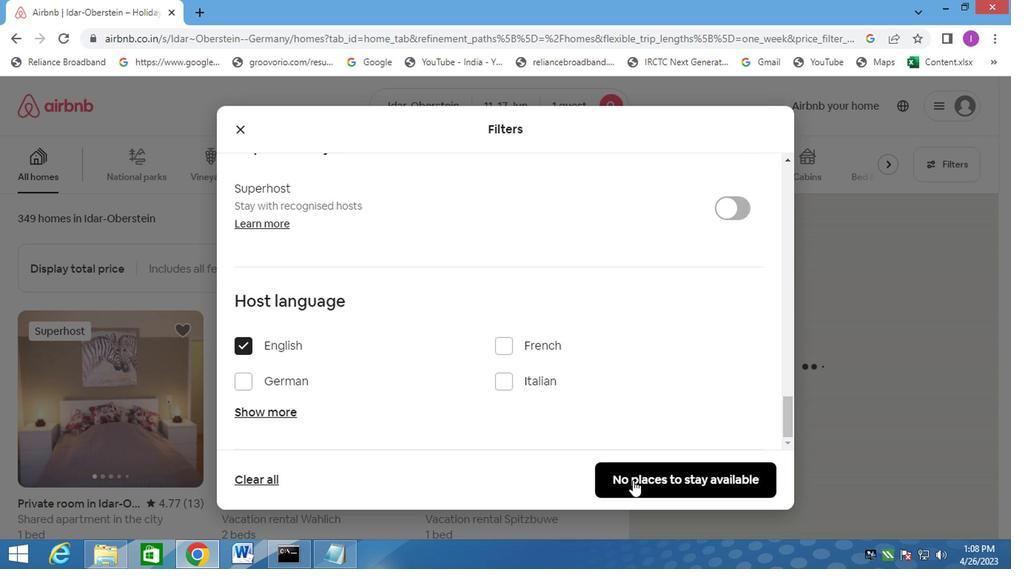 
Action: Mouse pressed left at (631, 482)
Screenshot: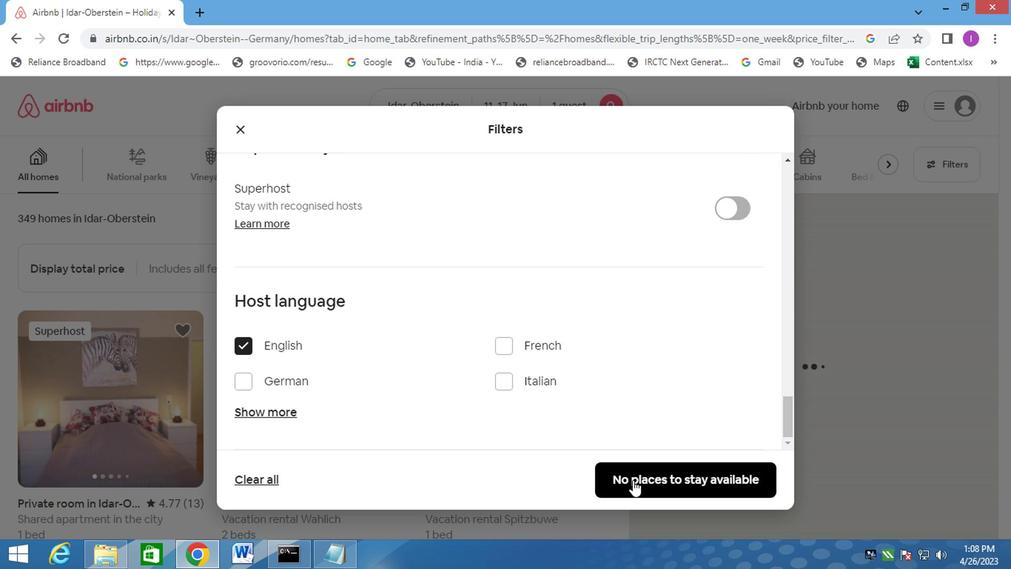 
Action: Mouse moved to (632, 407)
Screenshot: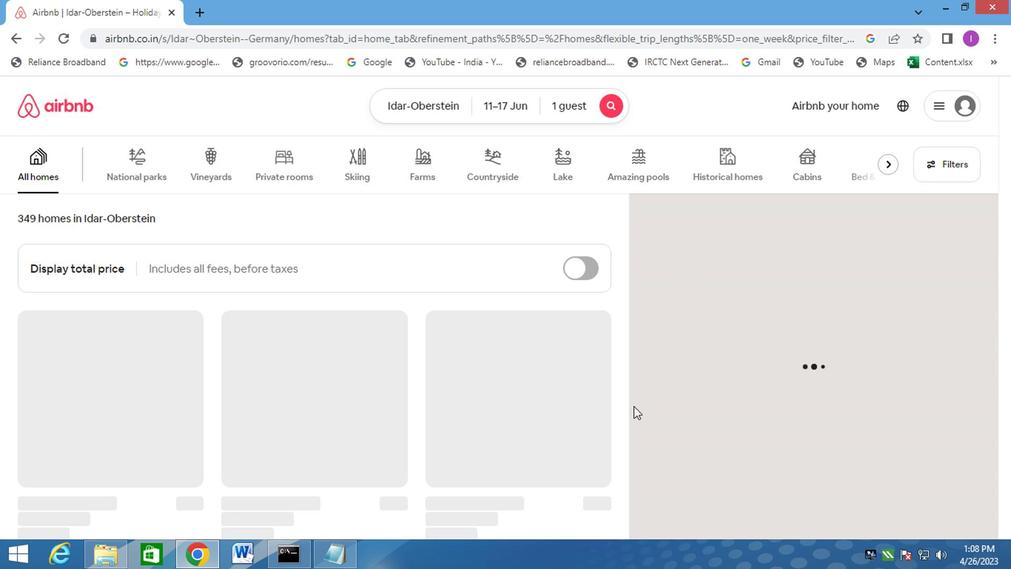 
